 Task: Look for space in Colima, Costa Rica from 9th June, 2023 to 16th June, 2023 for 2 adults in price range Rs.8000 to Rs.16000. Place can be entire place with 2 bedrooms having 2 beds and 1 bathroom. Property type can be house, flat, guest house. Booking option can be shelf check-in. Required host language is English.
Action: Mouse moved to (448, 87)
Screenshot: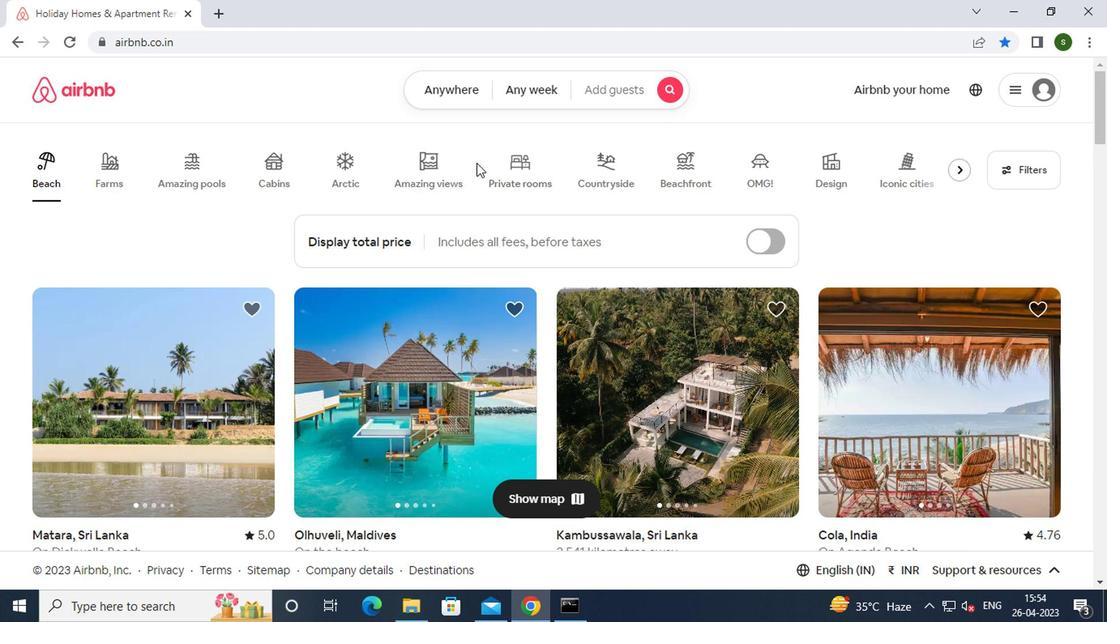 
Action: Mouse pressed left at (448, 87)
Screenshot: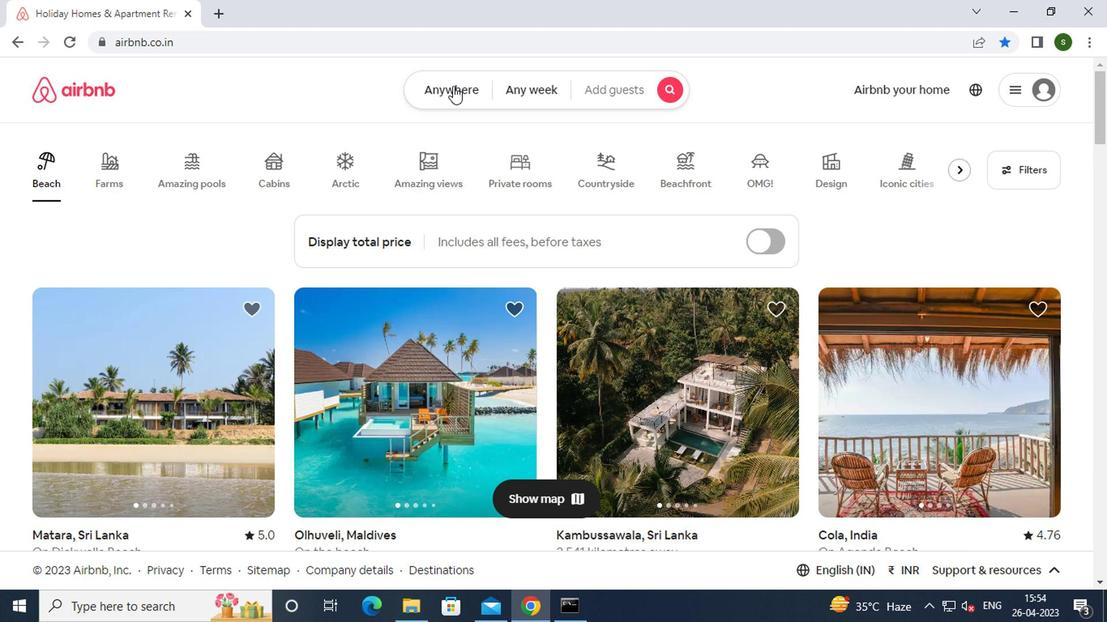 
Action: Mouse moved to (288, 154)
Screenshot: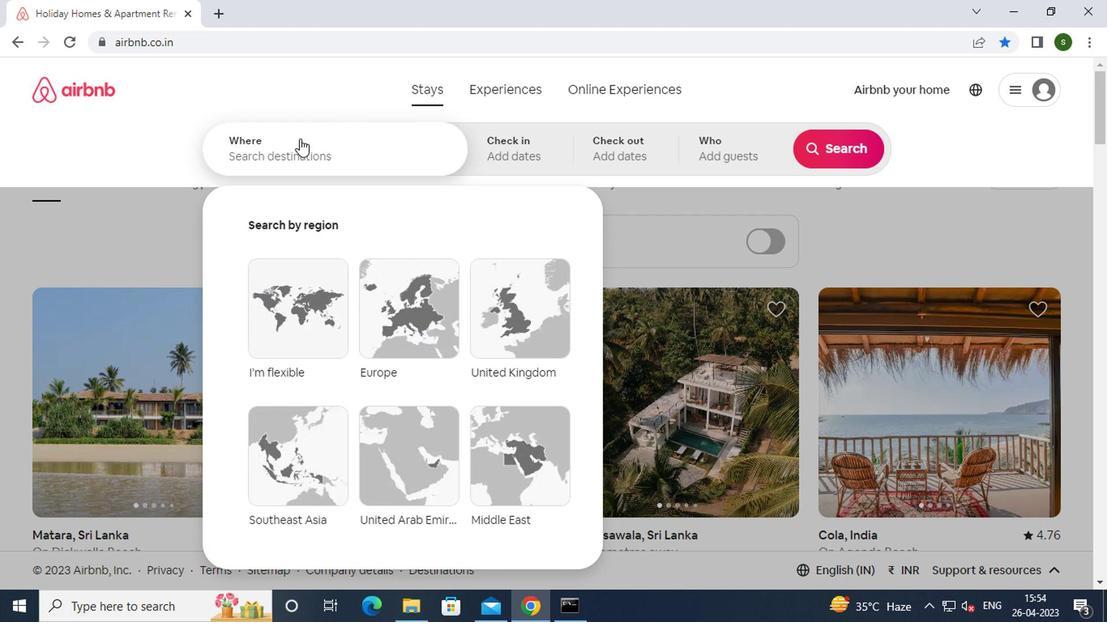 
Action: Mouse pressed left at (288, 154)
Screenshot: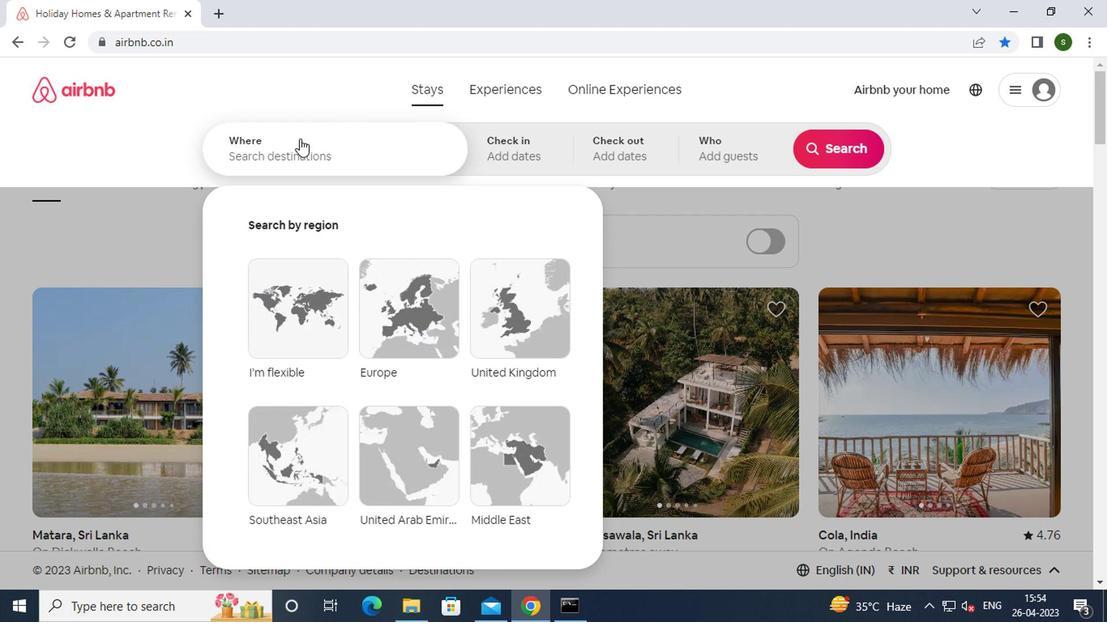 
Action: Mouse moved to (287, 154)
Screenshot: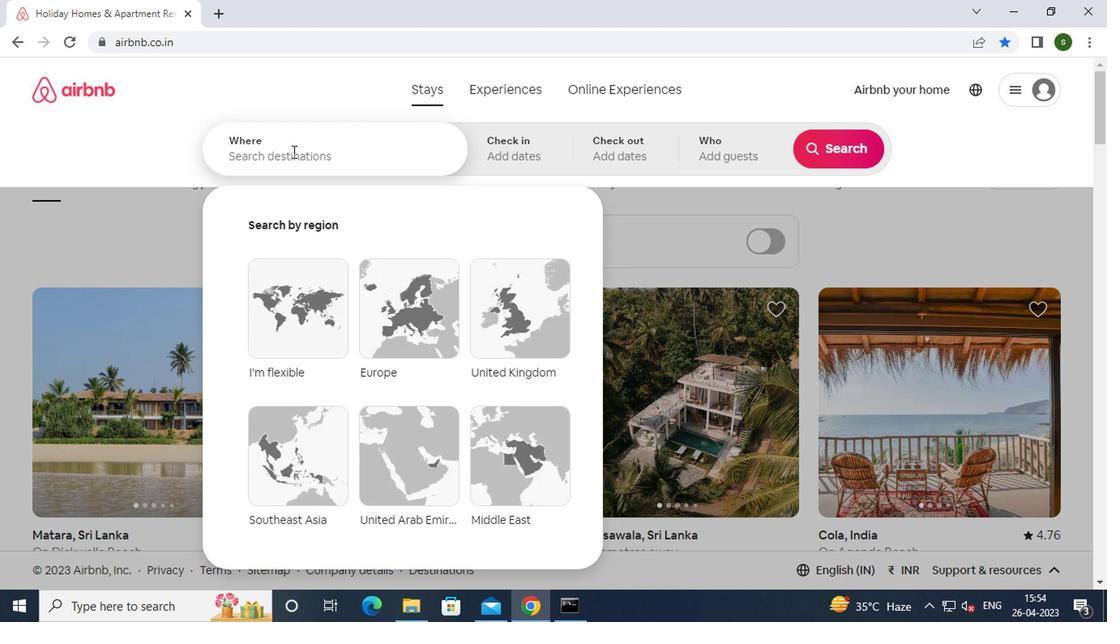 
Action: Key pressed c<Key.caps_lock>olima,<Key.space><Key.caps_lock>c<Key.caps_lock>osta<Key.space><Key.caps_lock>r<Key.caps_lock>ica<Key.enter>
Screenshot: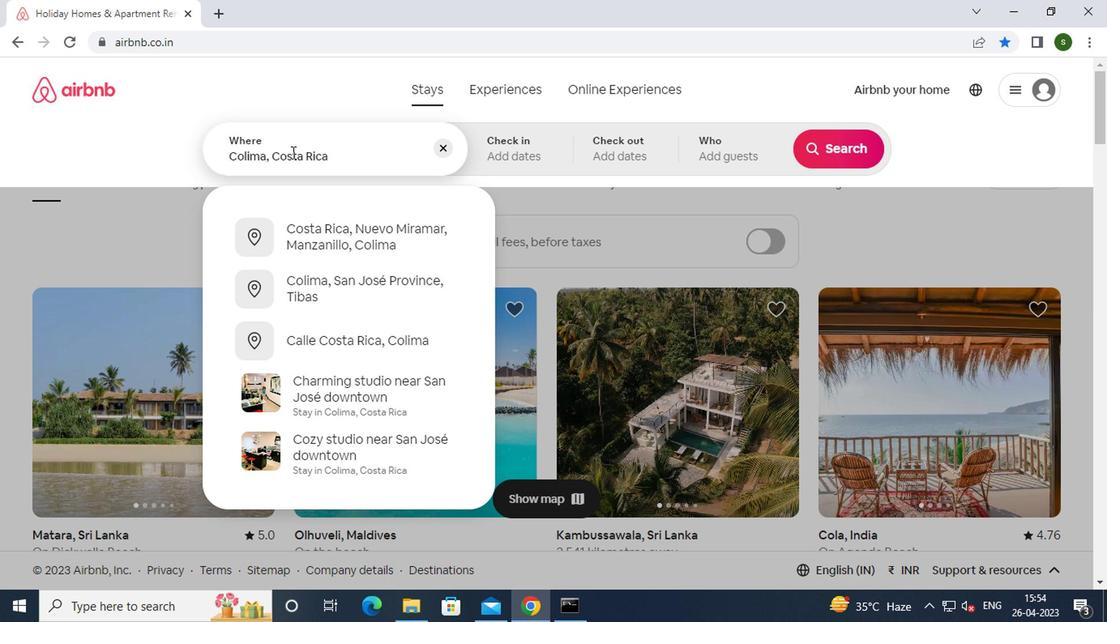 
Action: Mouse moved to (825, 288)
Screenshot: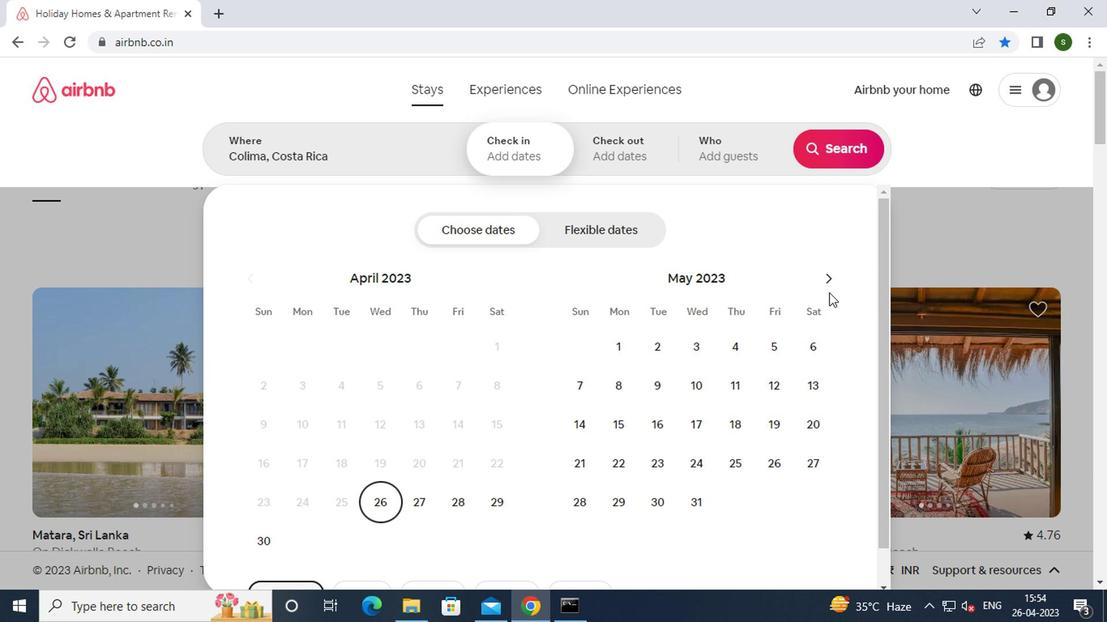 
Action: Mouse pressed left at (825, 288)
Screenshot: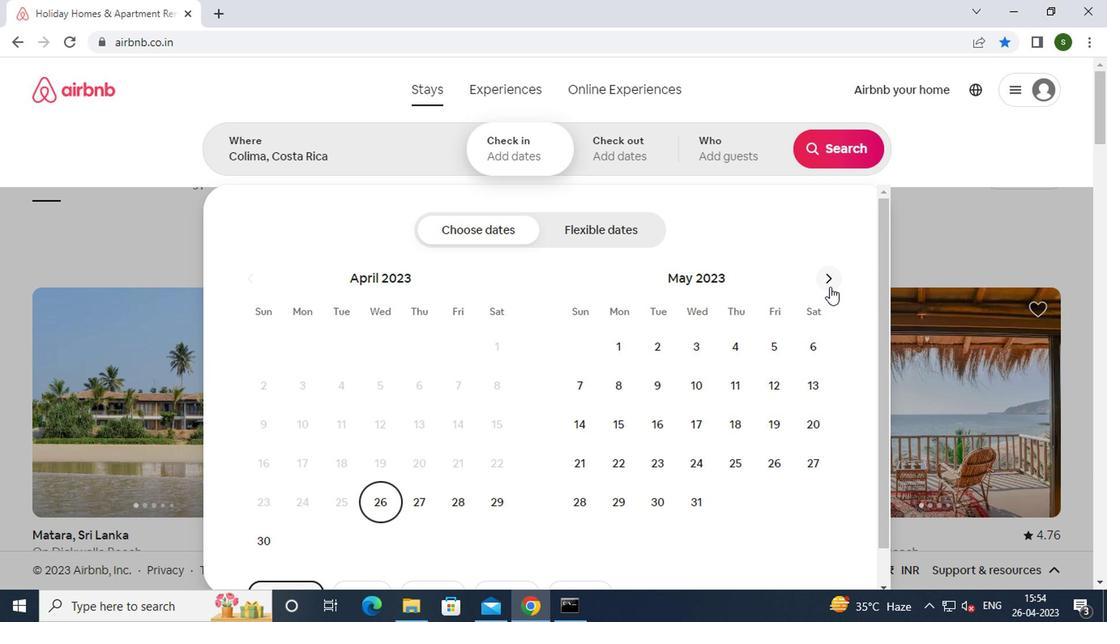 
Action: Mouse moved to (775, 384)
Screenshot: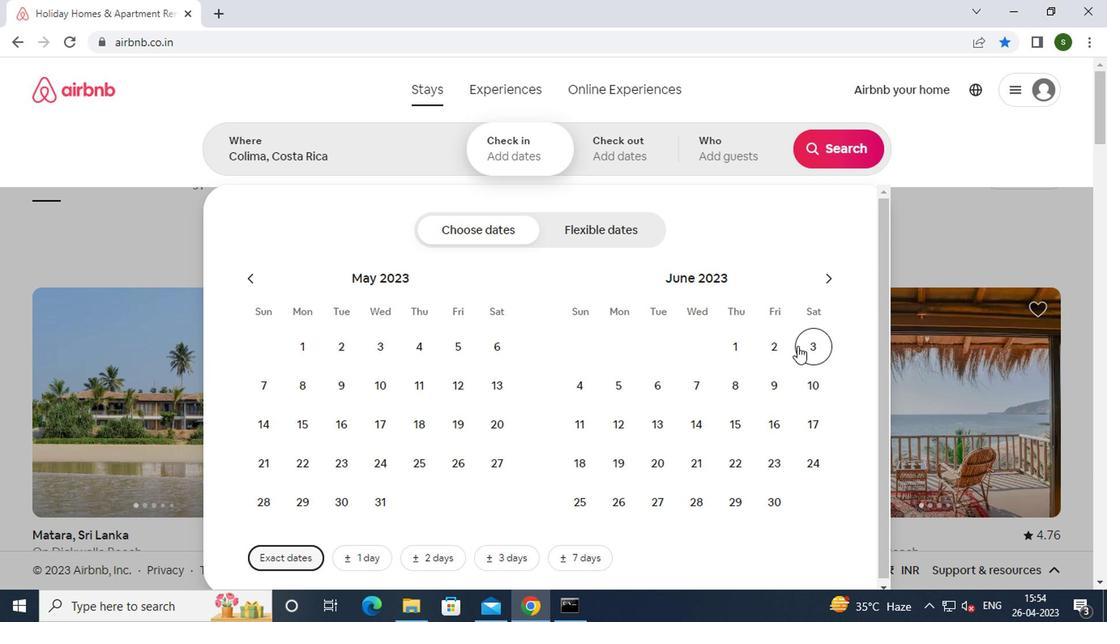 
Action: Mouse pressed left at (775, 384)
Screenshot: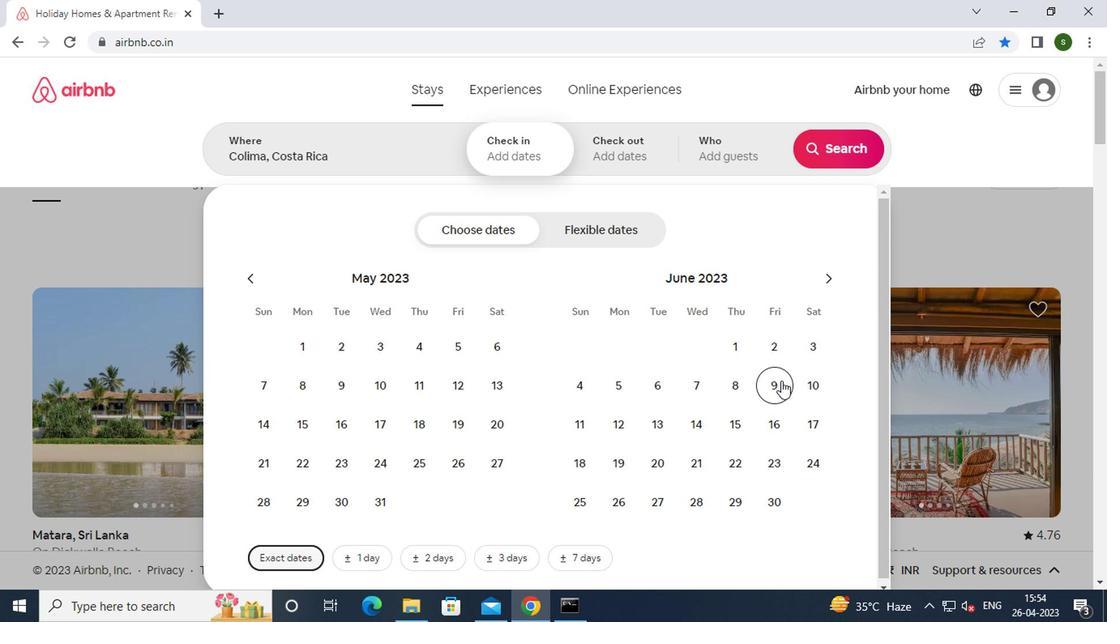 
Action: Mouse moved to (771, 422)
Screenshot: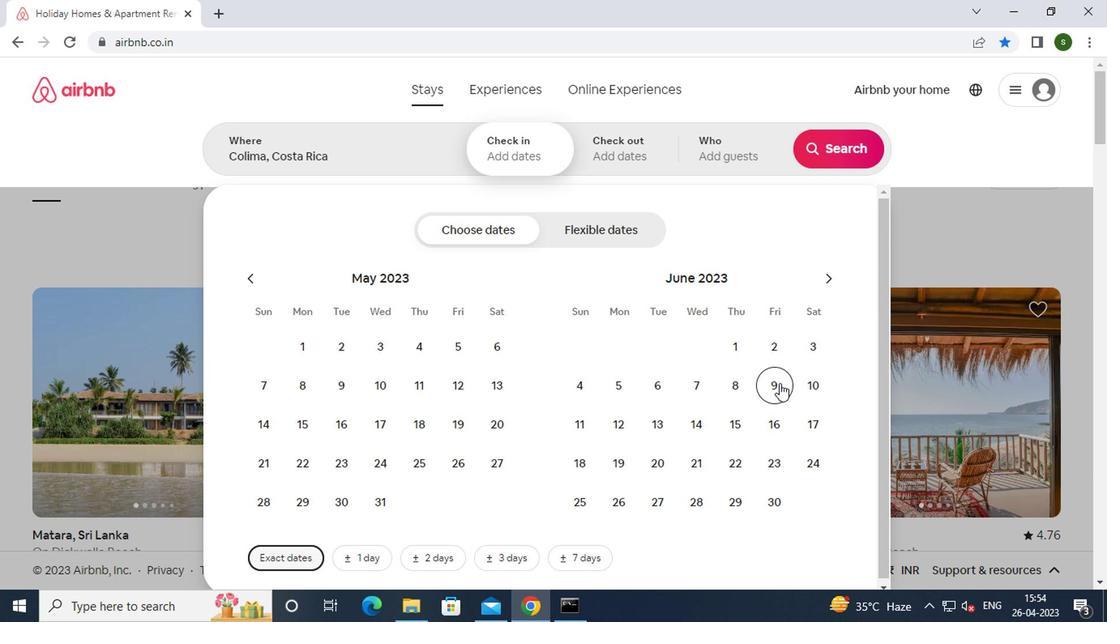 
Action: Mouse pressed left at (771, 422)
Screenshot: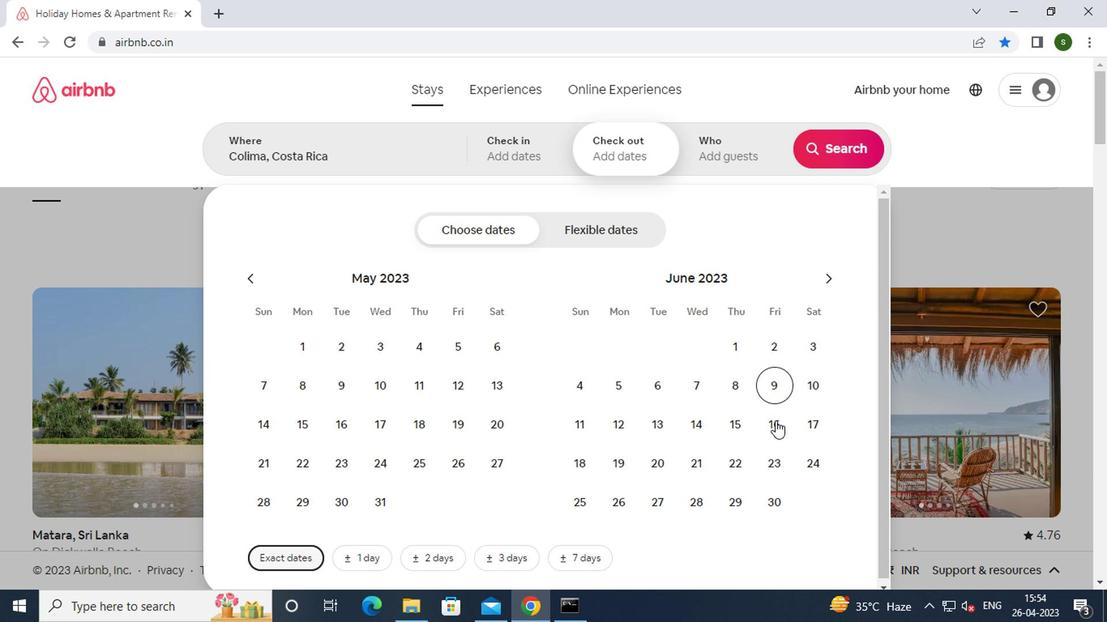 
Action: Mouse moved to (728, 162)
Screenshot: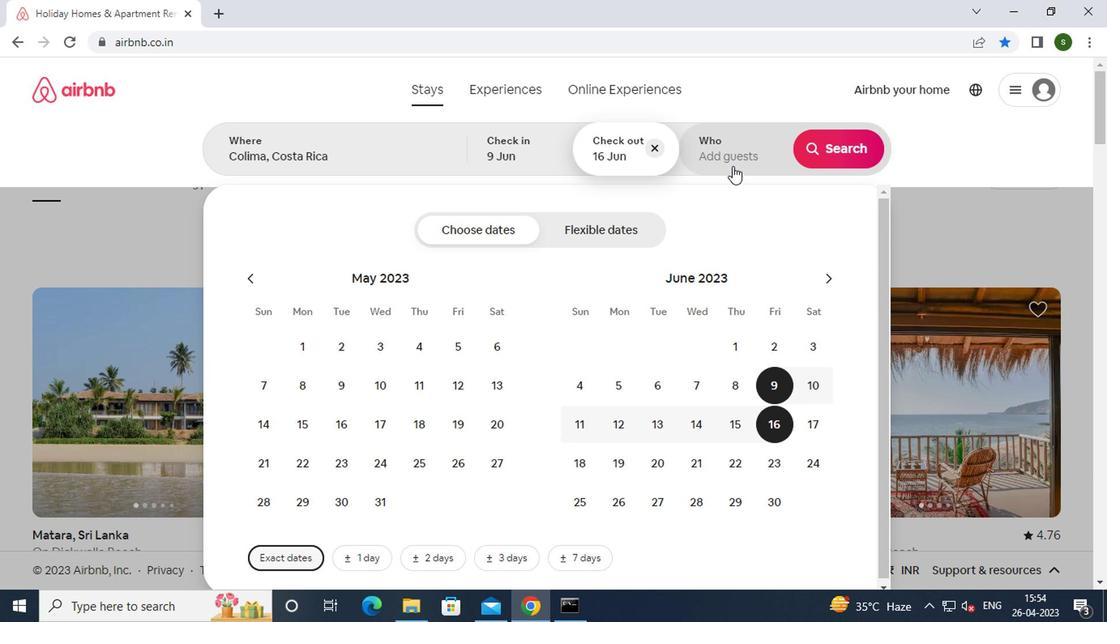 
Action: Mouse pressed left at (728, 162)
Screenshot: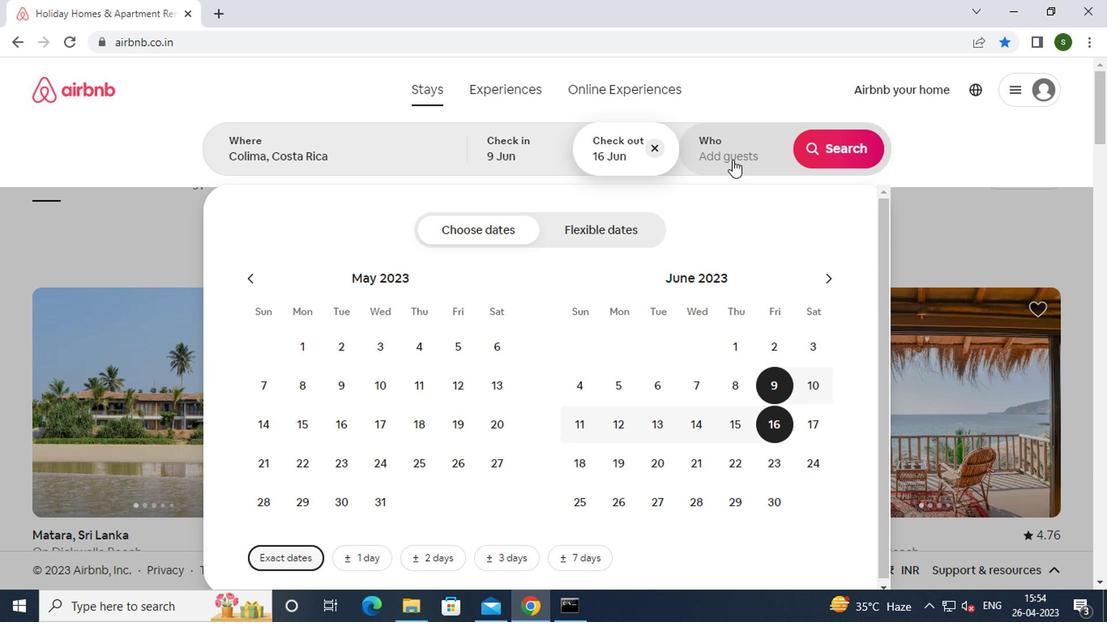 
Action: Mouse moved to (845, 235)
Screenshot: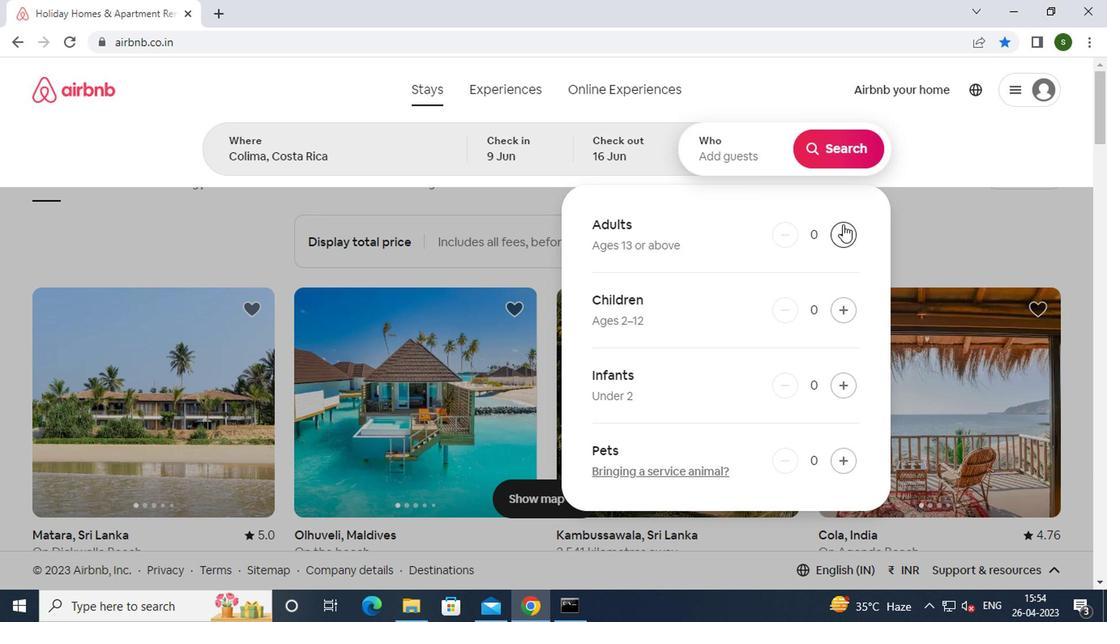 
Action: Mouse pressed left at (845, 235)
Screenshot: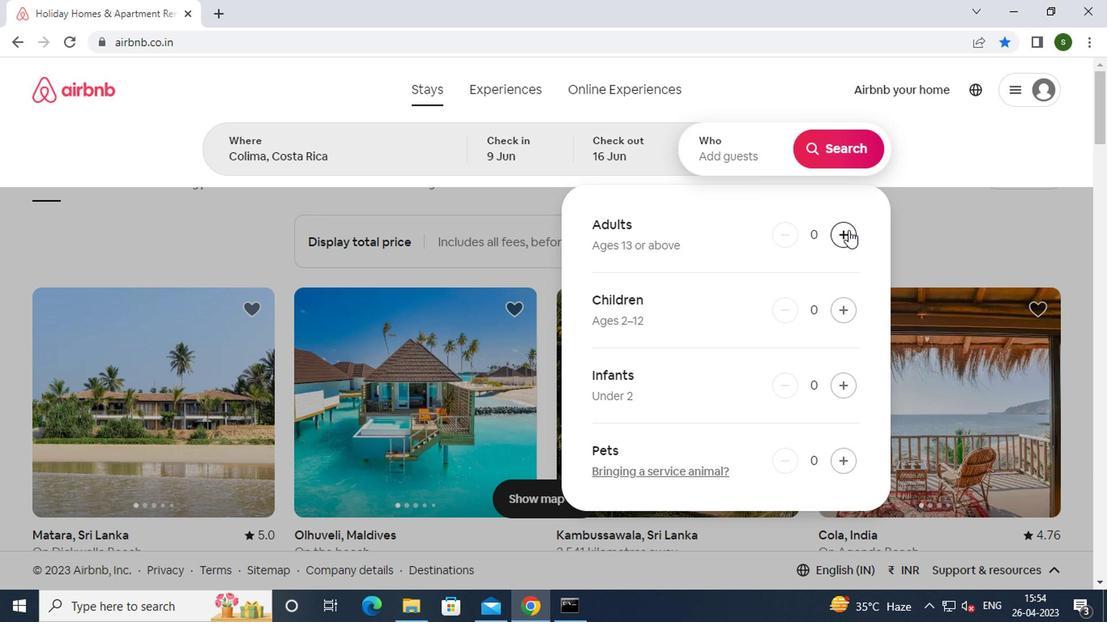 
Action: Mouse pressed left at (845, 235)
Screenshot: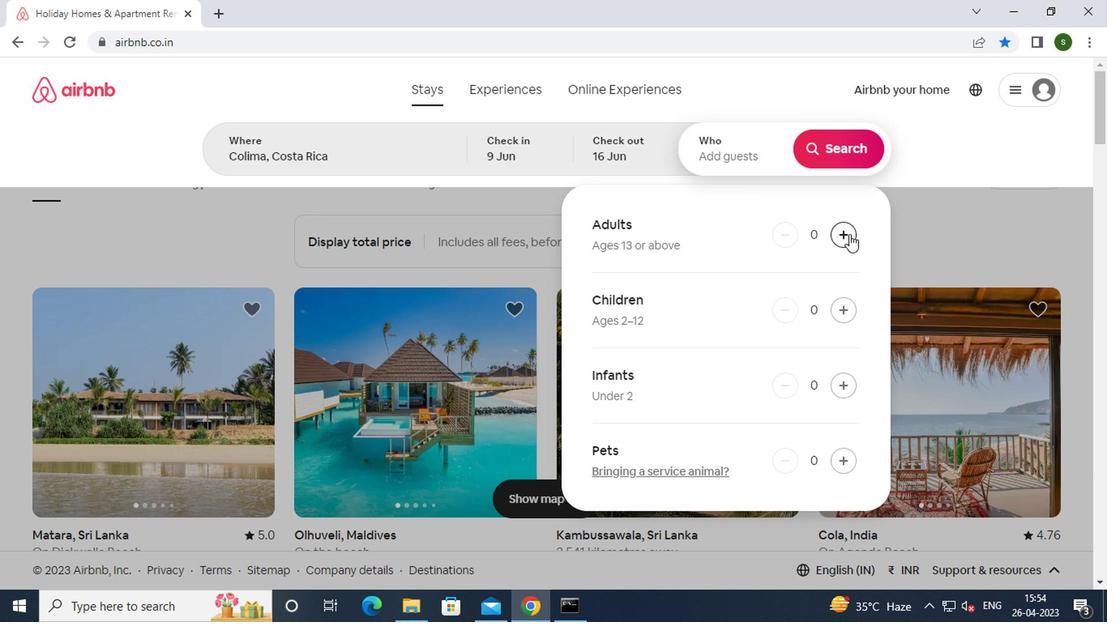 
Action: Mouse moved to (828, 143)
Screenshot: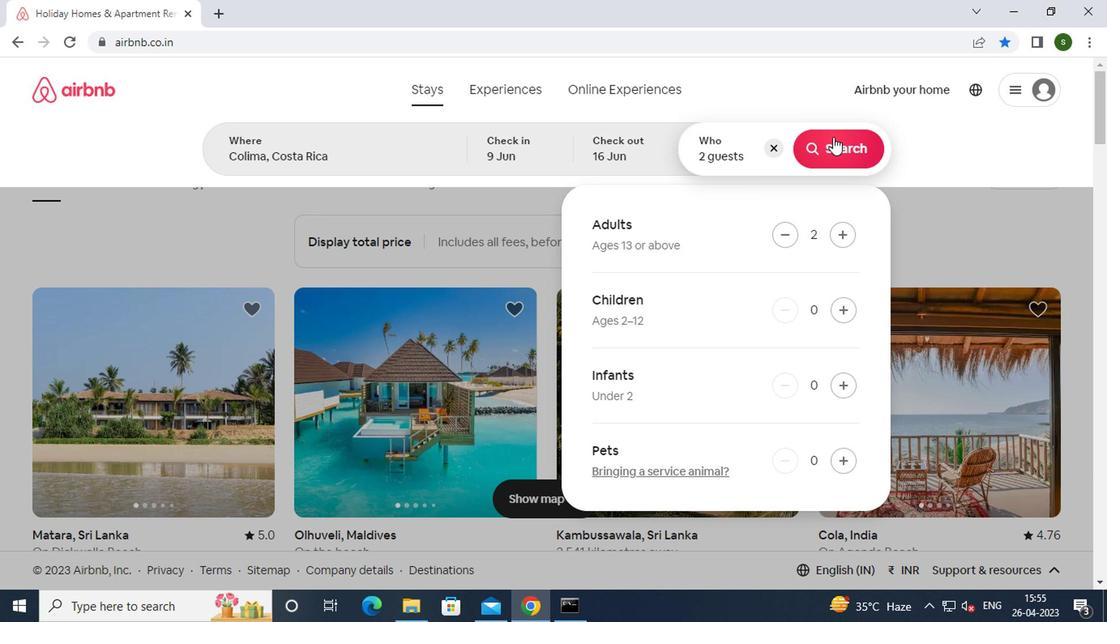 
Action: Mouse pressed left at (828, 143)
Screenshot: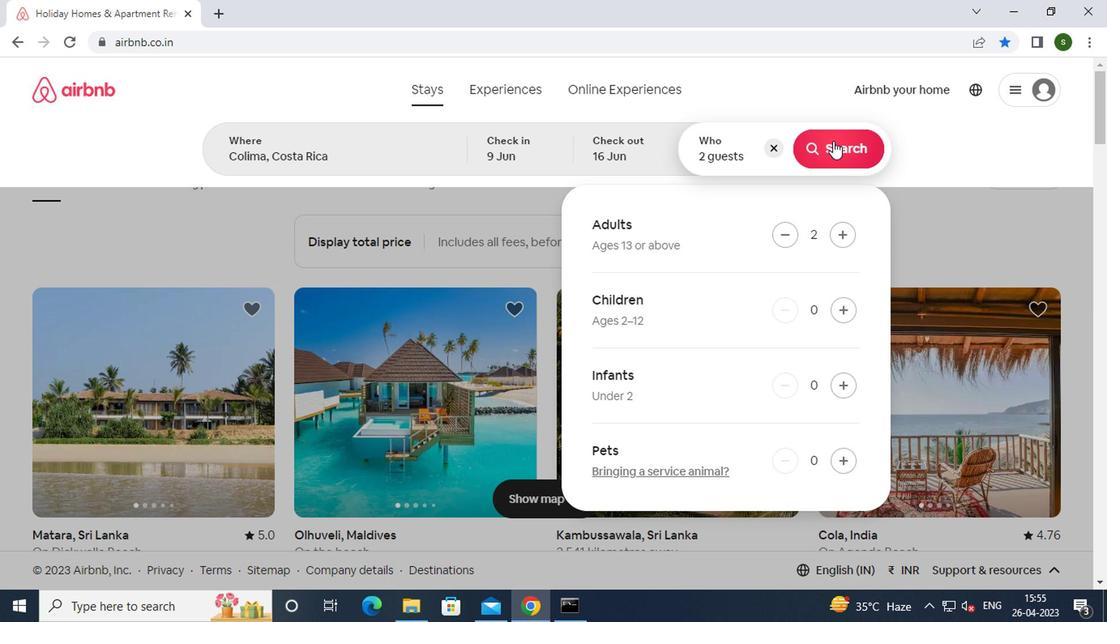
Action: Mouse moved to (1018, 149)
Screenshot: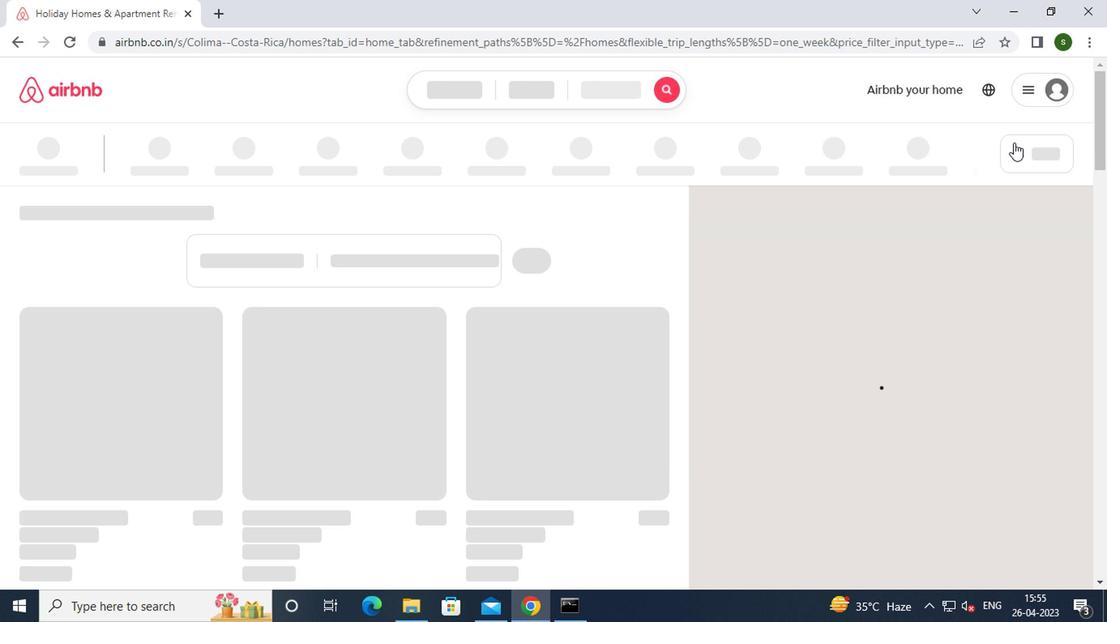
Action: Mouse pressed left at (1018, 149)
Screenshot: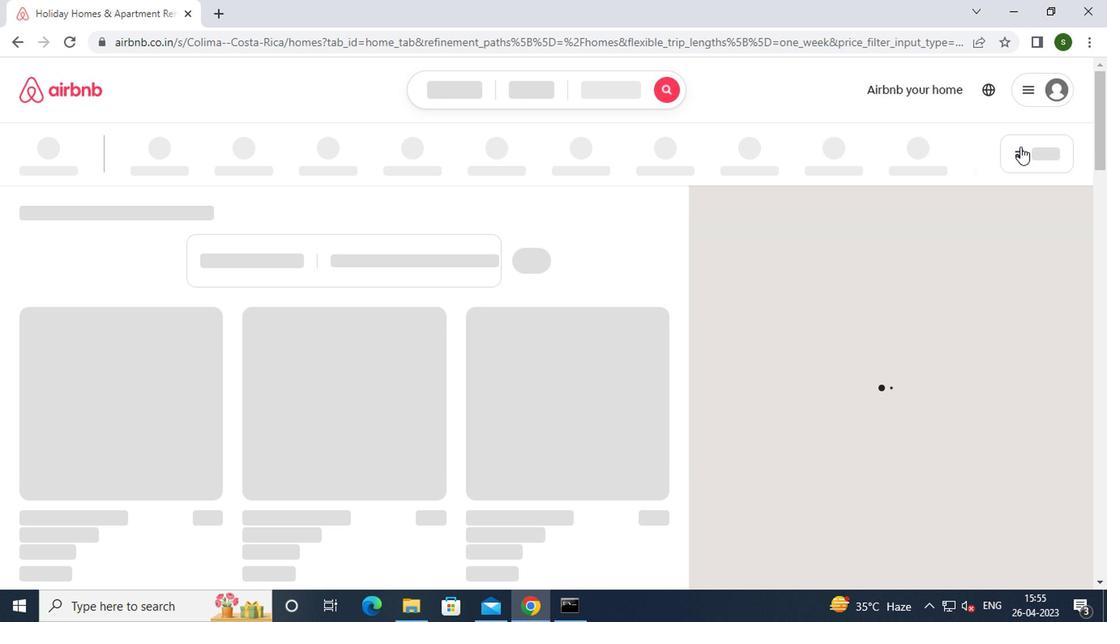 
Action: Mouse moved to (437, 361)
Screenshot: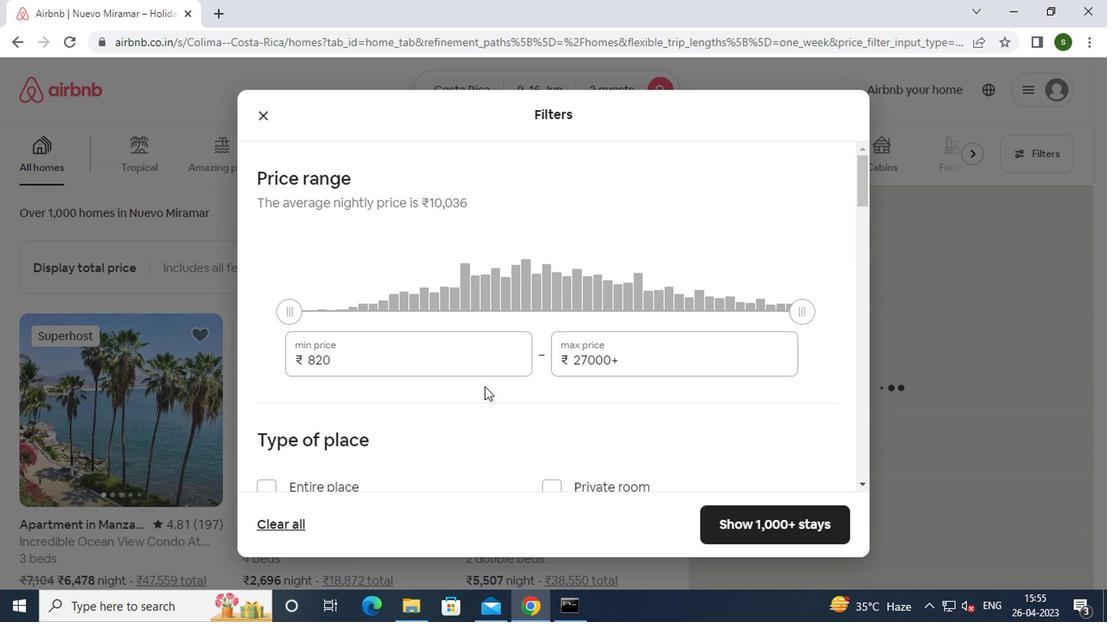 
Action: Mouse pressed left at (437, 361)
Screenshot: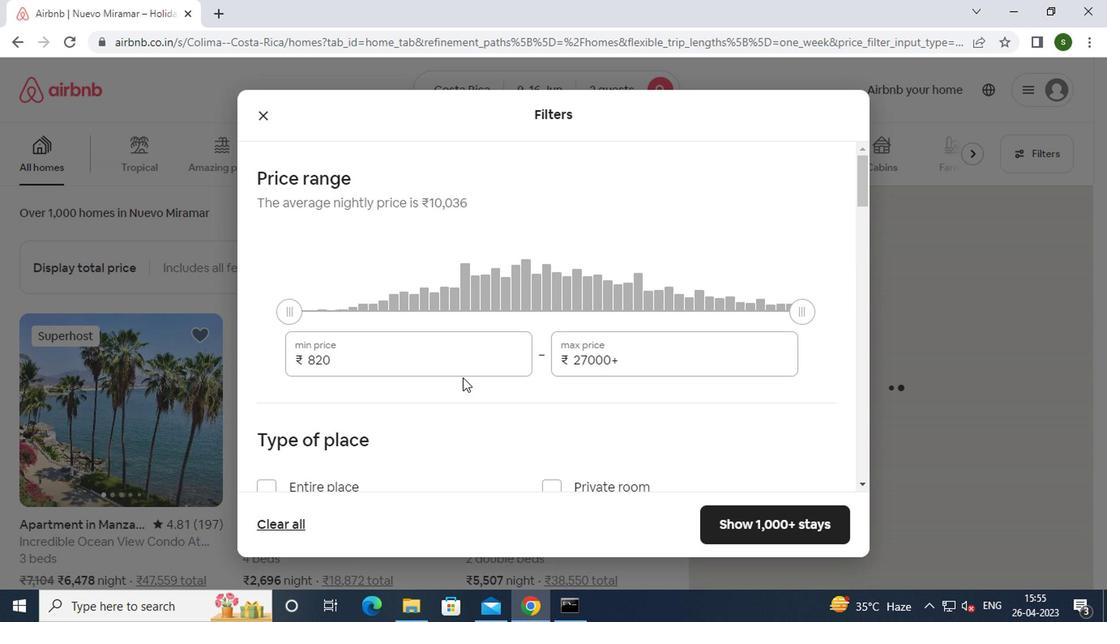 
Action: Mouse moved to (437, 357)
Screenshot: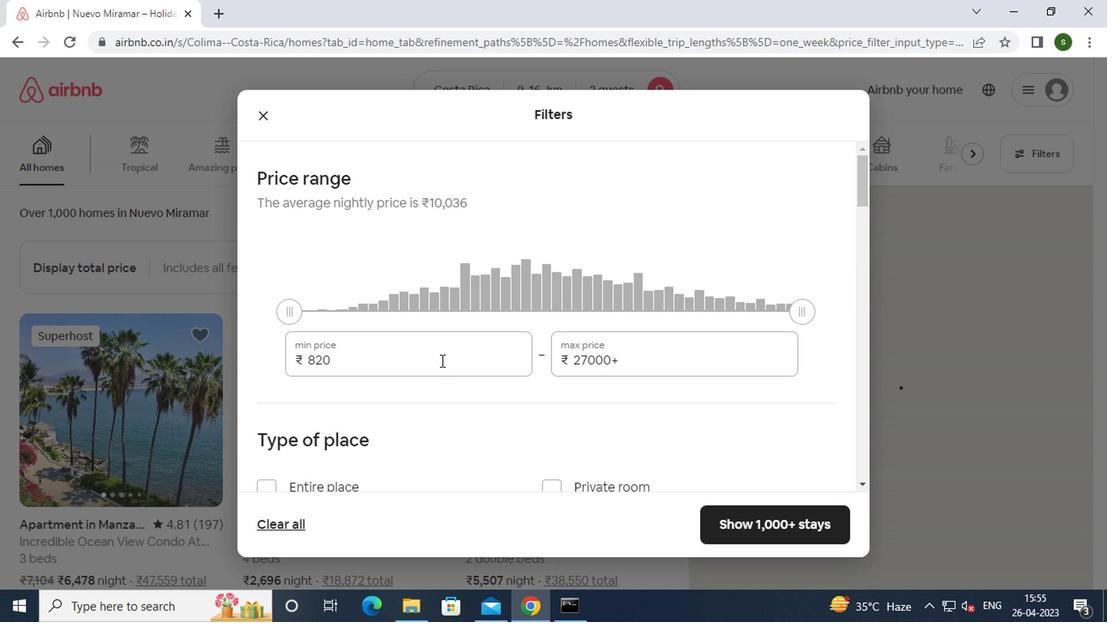 
Action: Key pressed <Key.backspace><Key.backspace><Key.backspace>8000
Screenshot: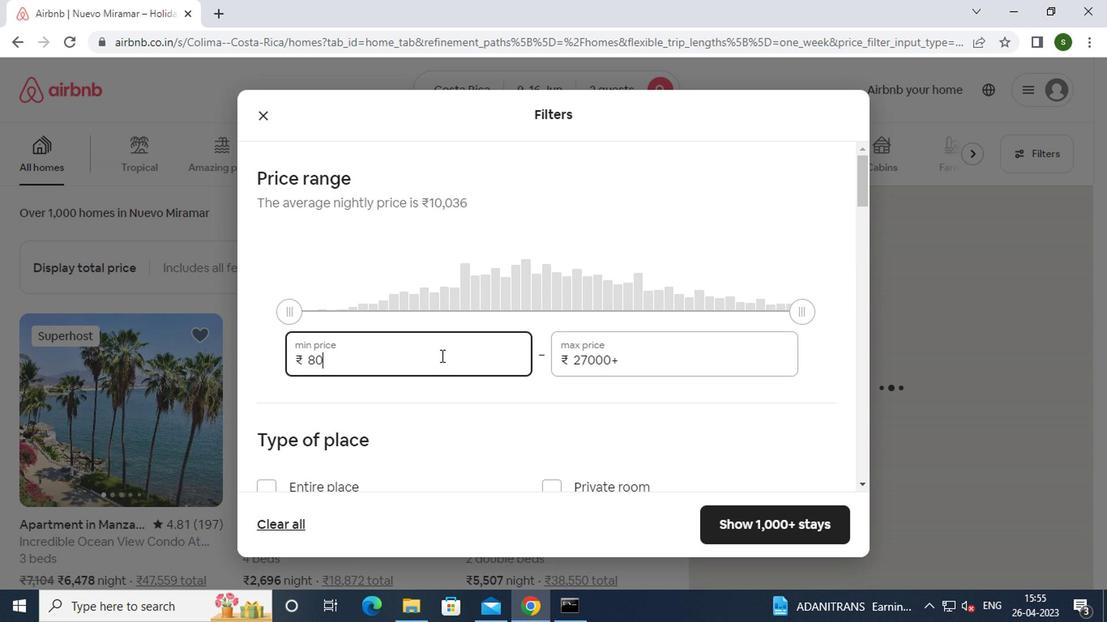 
Action: Mouse moved to (628, 359)
Screenshot: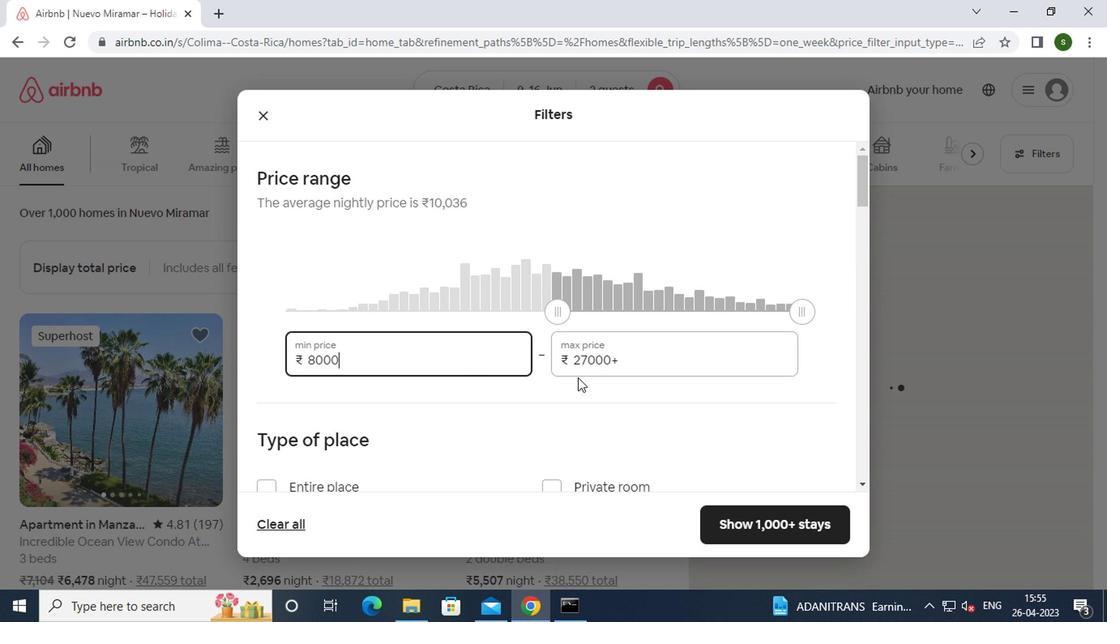 
Action: Mouse pressed left at (628, 359)
Screenshot: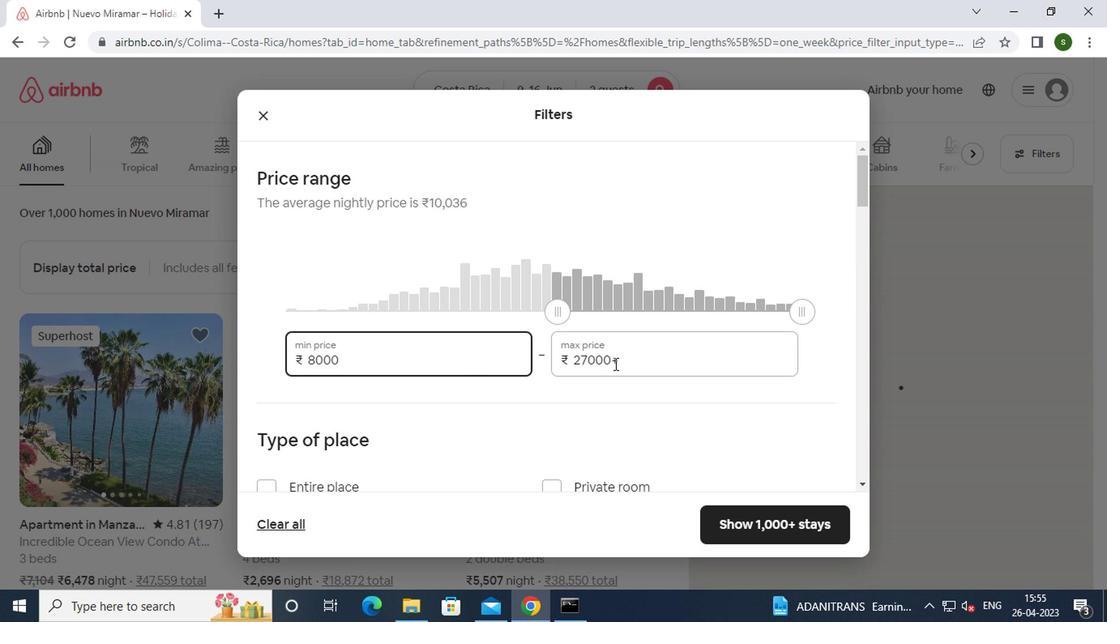 
Action: Key pressed <Key.backspace><Key.backspace><Key.backspace><Key.backspace><Key.backspace><Key.backspace><Key.backspace><Key.backspace><Key.backspace><Key.backspace><Key.backspace>16000
Screenshot: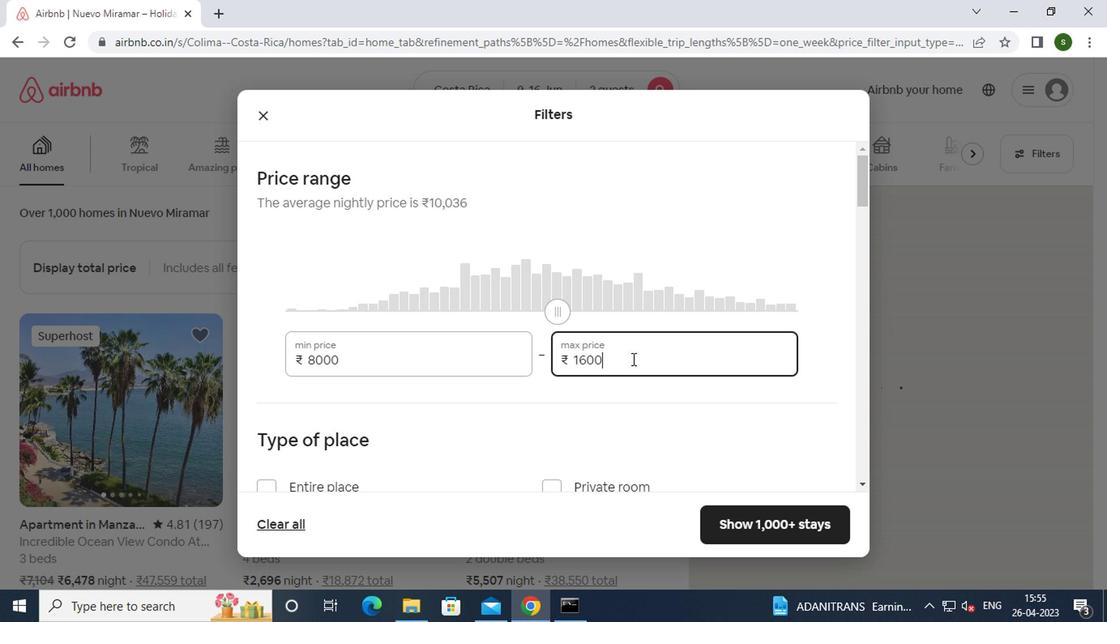 
Action: Mouse moved to (513, 347)
Screenshot: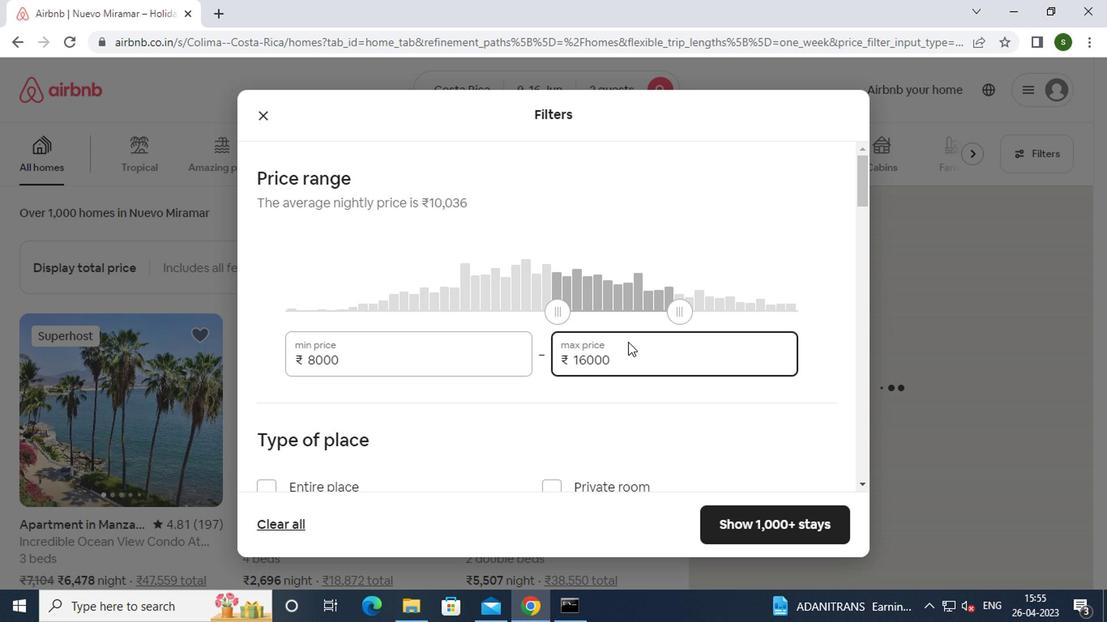 
Action: Mouse scrolled (513, 347) with delta (0, 0)
Screenshot: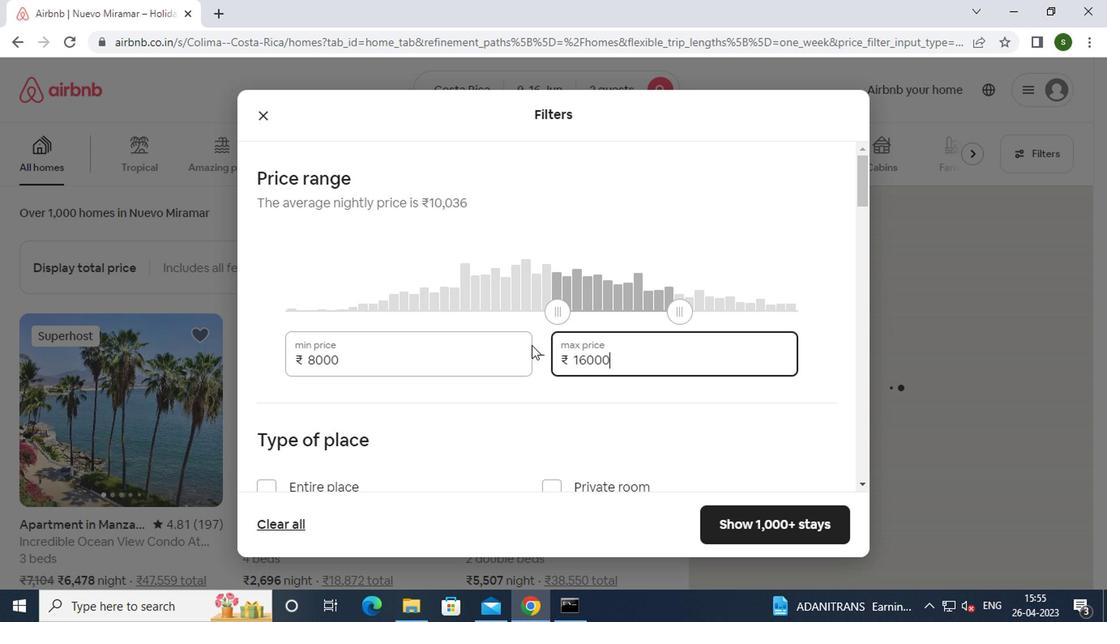 
Action: Mouse scrolled (513, 347) with delta (0, 0)
Screenshot: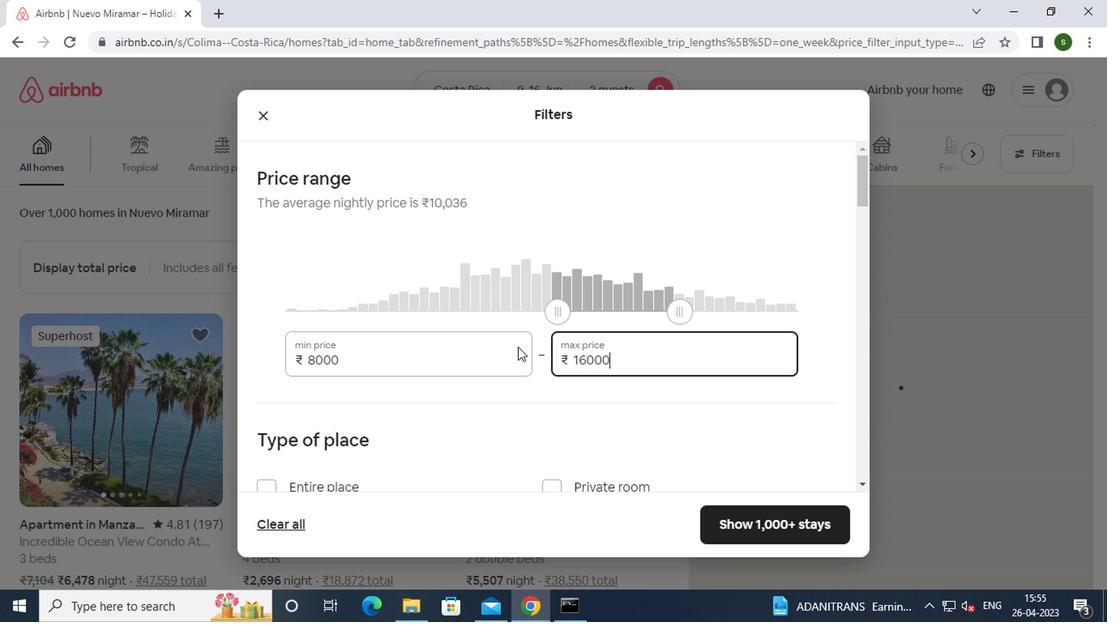 
Action: Mouse moved to (315, 330)
Screenshot: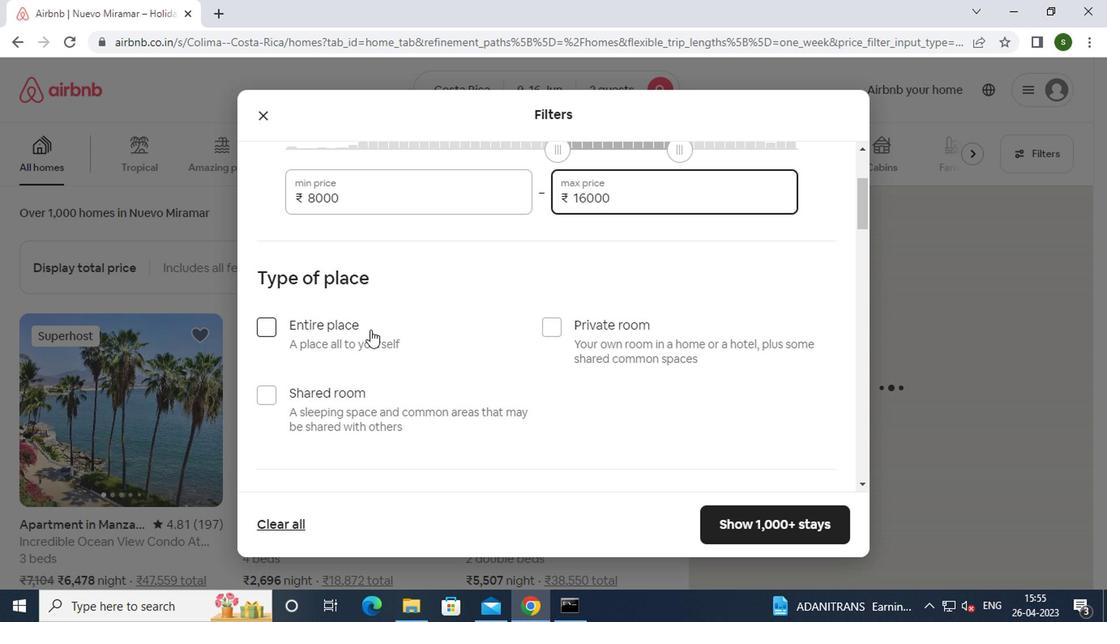
Action: Mouse pressed left at (315, 330)
Screenshot: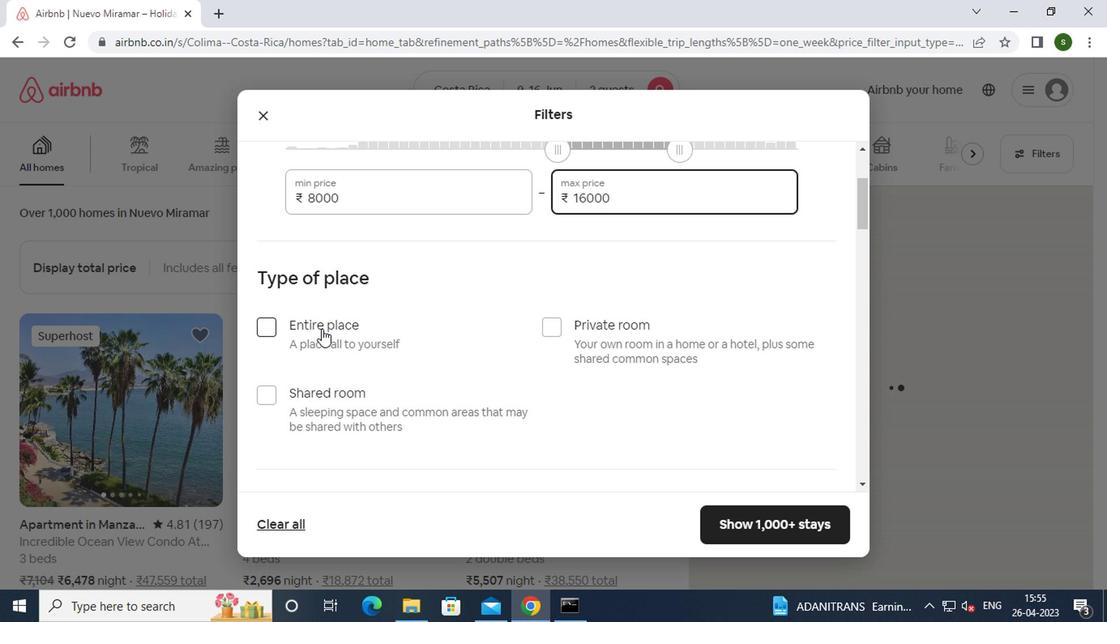 
Action: Mouse moved to (499, 345)
Screenshot: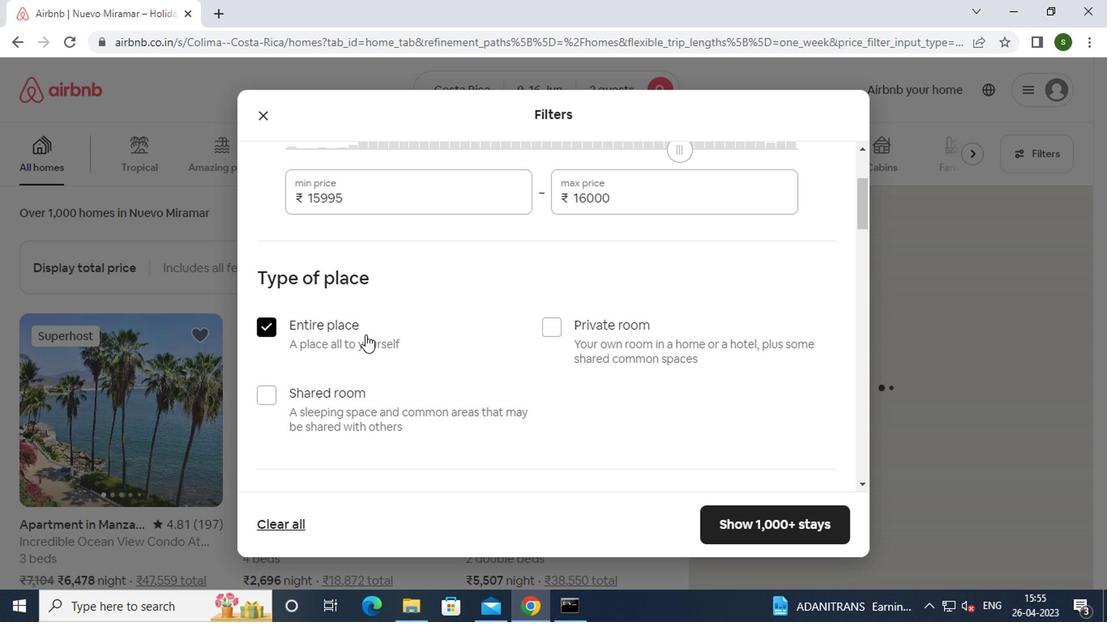 
Action: Mouse scrolled (499, 344) with delta (0, 0)
Screenshot: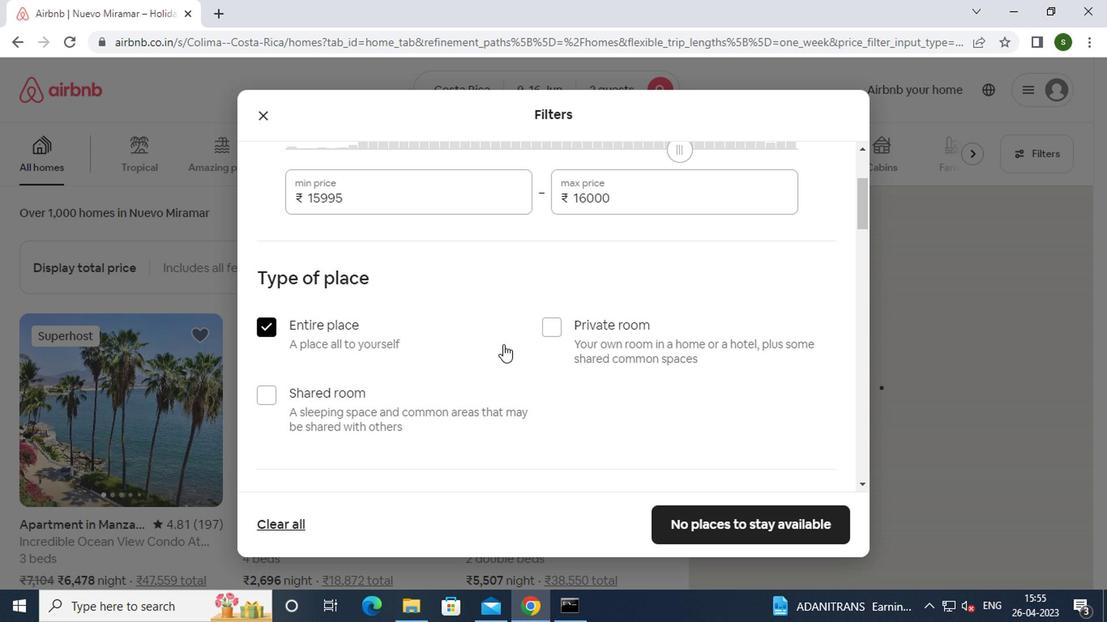 
Action: Mouse scrolled (499, 344) with delta (0, 0)
Screenshot: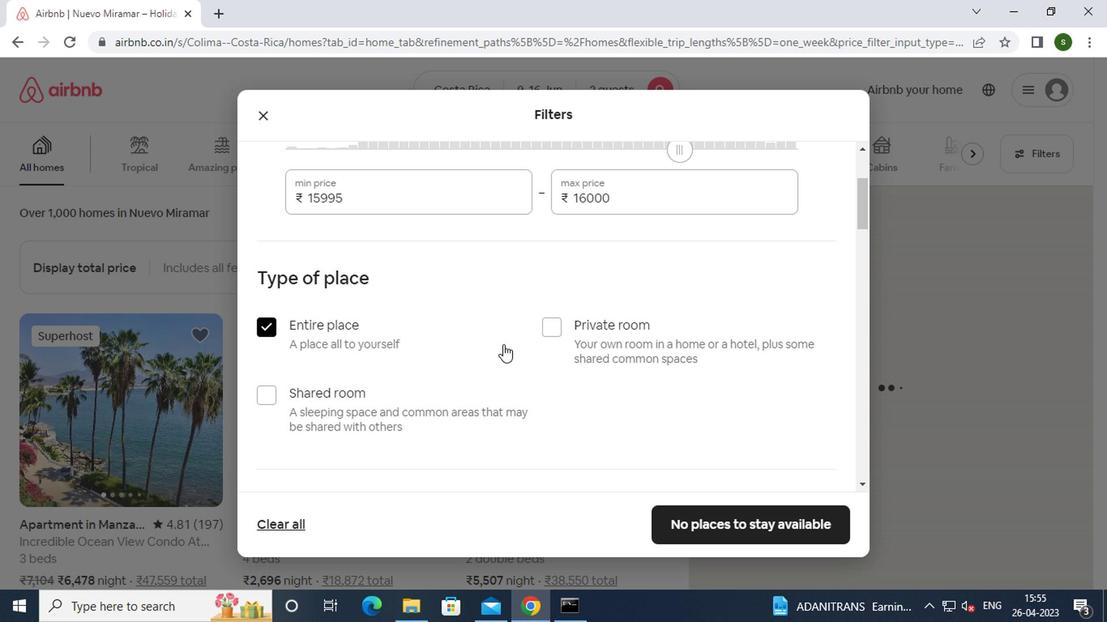 
Action: Mouse scrolled (499, 344) with delta (0, 0)
Screenshot: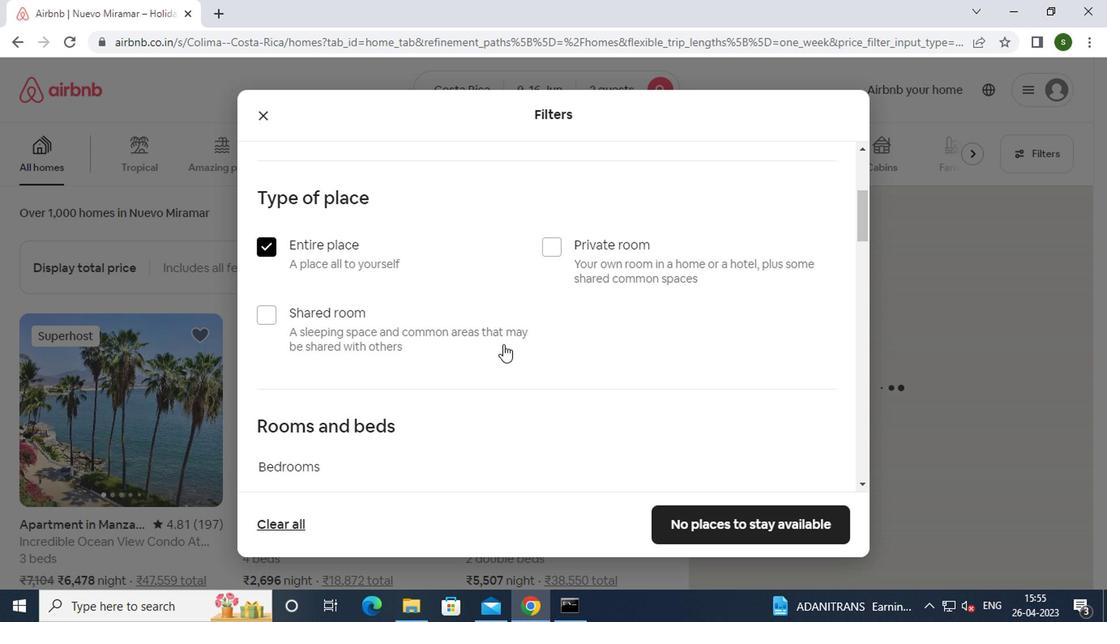
Action: Mouse moved to (500, 345)
Screenshot: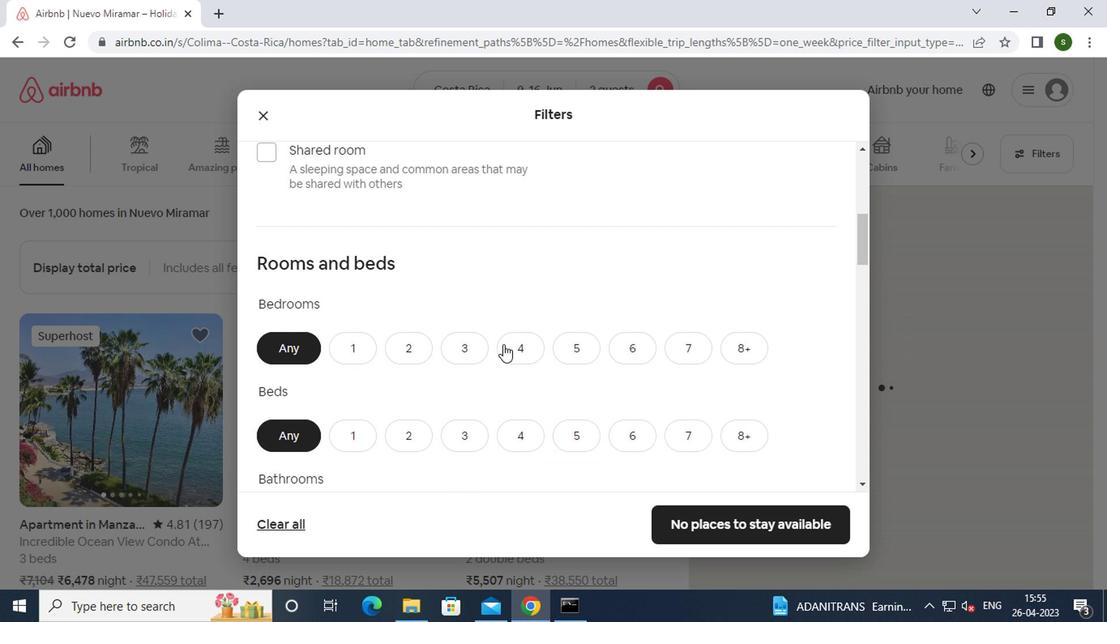 
Action: Mouse scrolled (500, 344) with delta (0, 0)
Screenshot: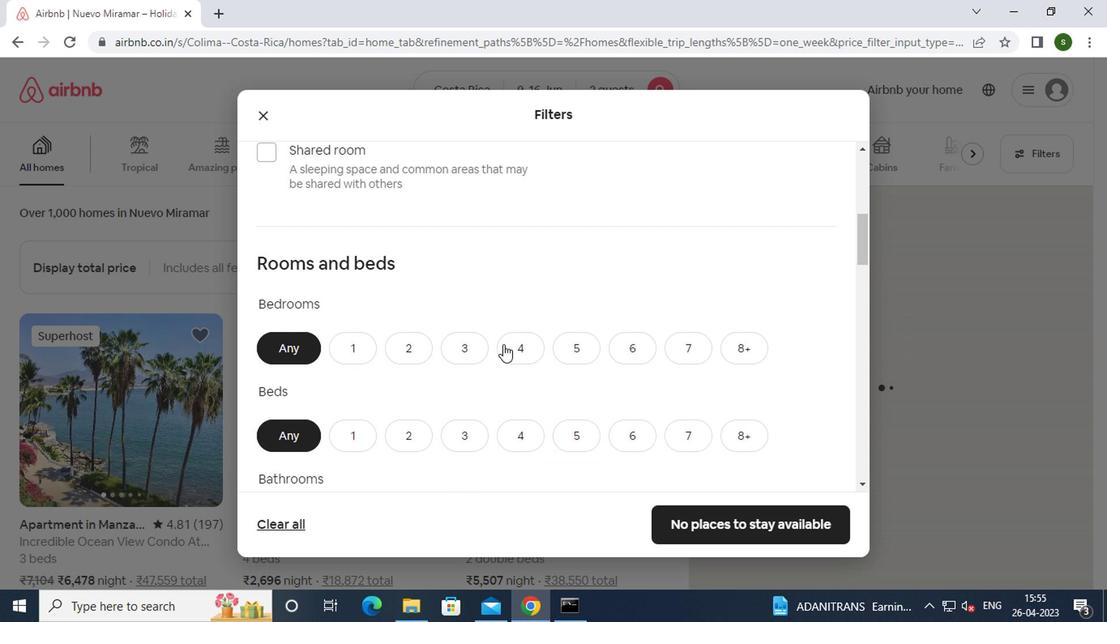 
Action: Mouse moved to (411, 265)
Screenshot: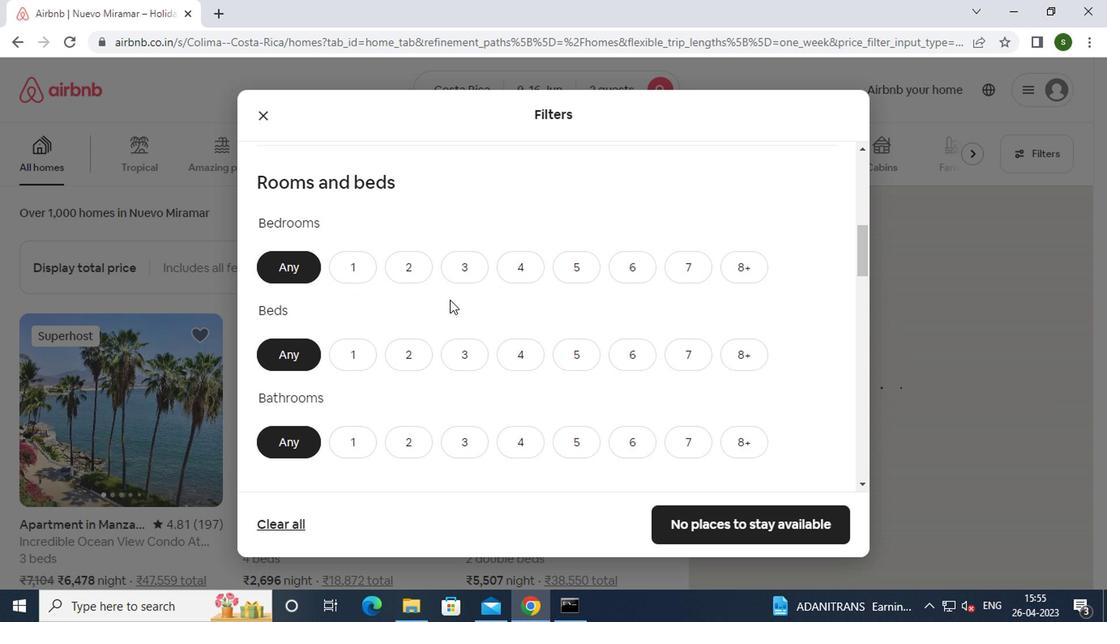 
Action: Mouse pressed left at (411, 265)
Screenshot: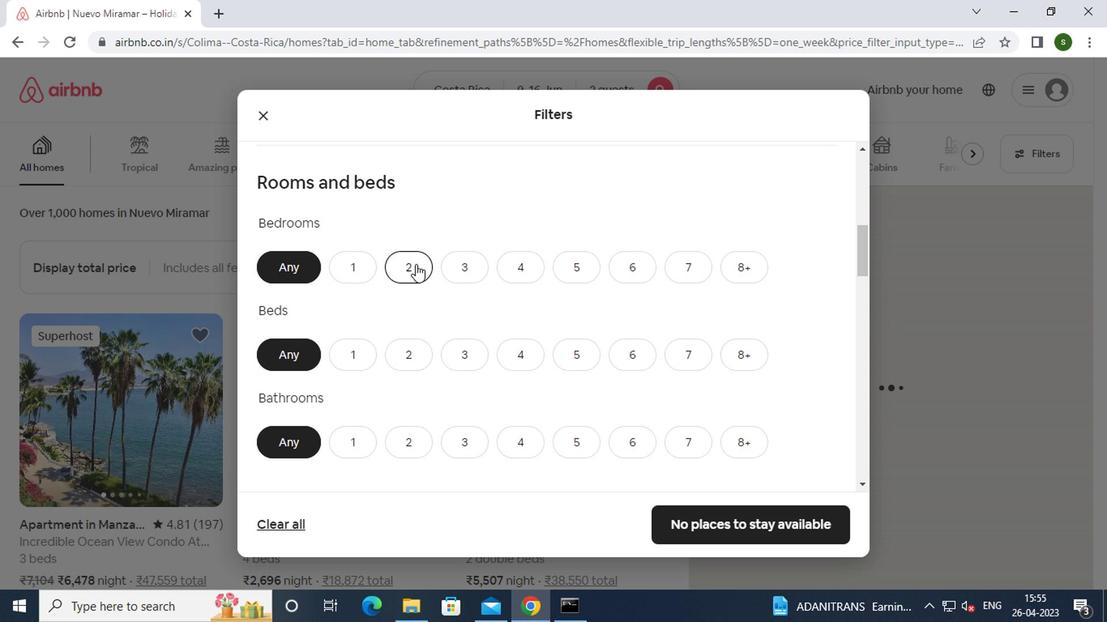 
Action: Mouse moved to (409, 354)
Screenshot: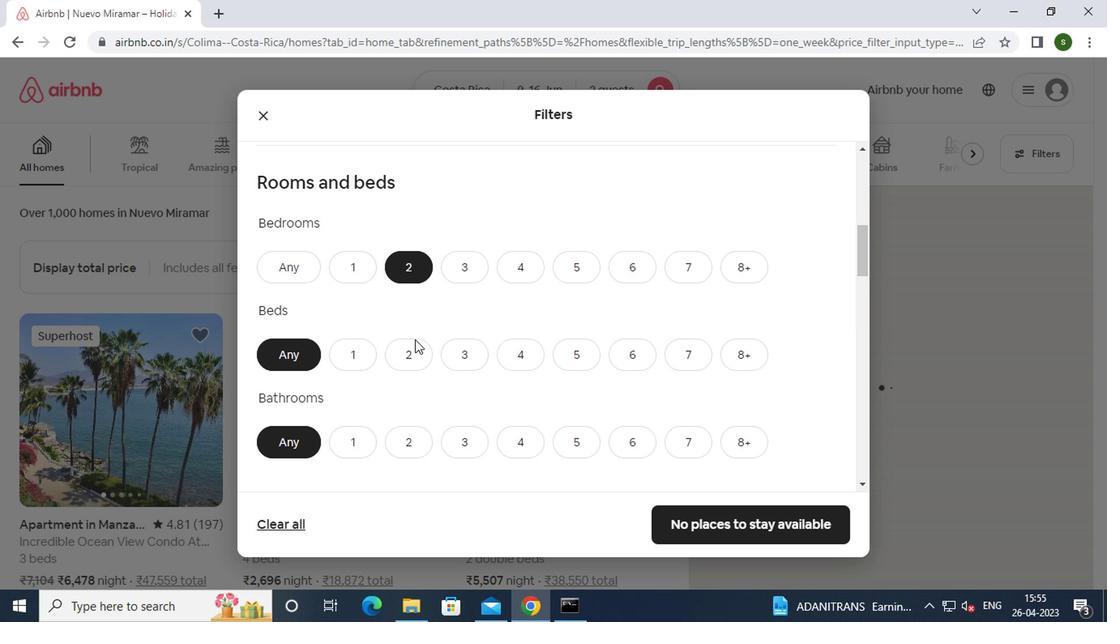 
Action: Mouse pressed left at (409, 354)
Screenshot: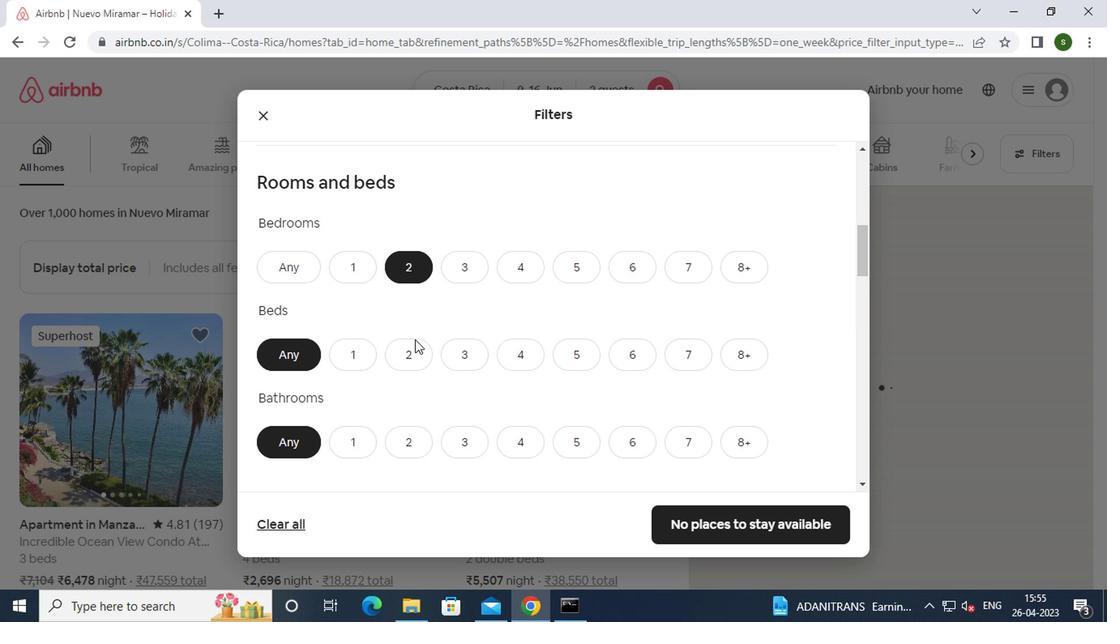 
Action: Mouse moved to (352, 437)
Screenshot: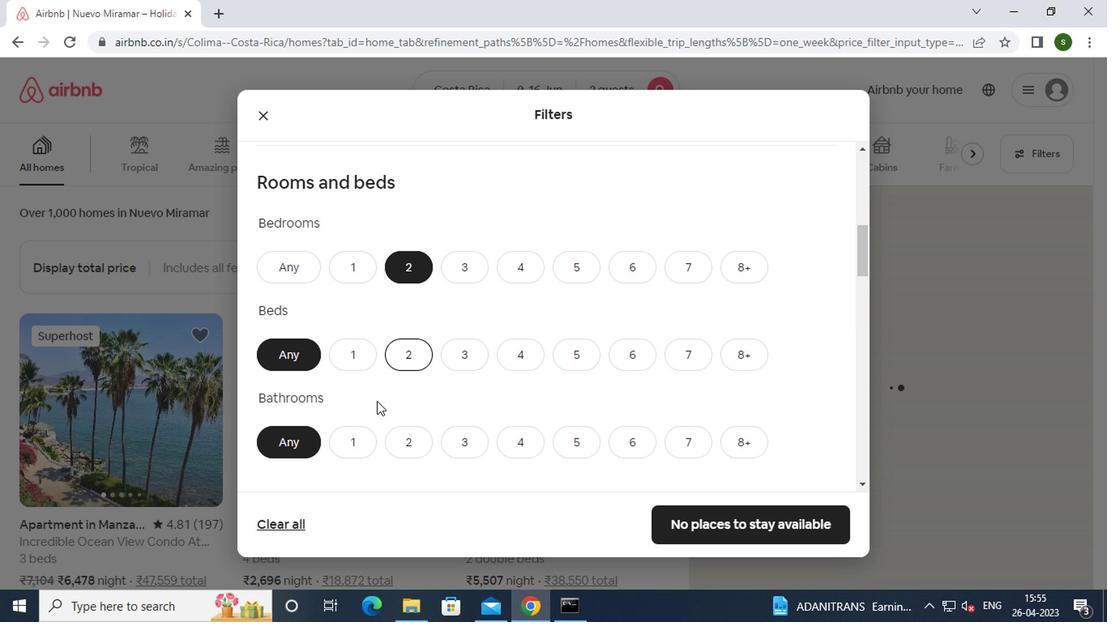 
Action: Mouse pressed left at (352, 437)
Screenshot: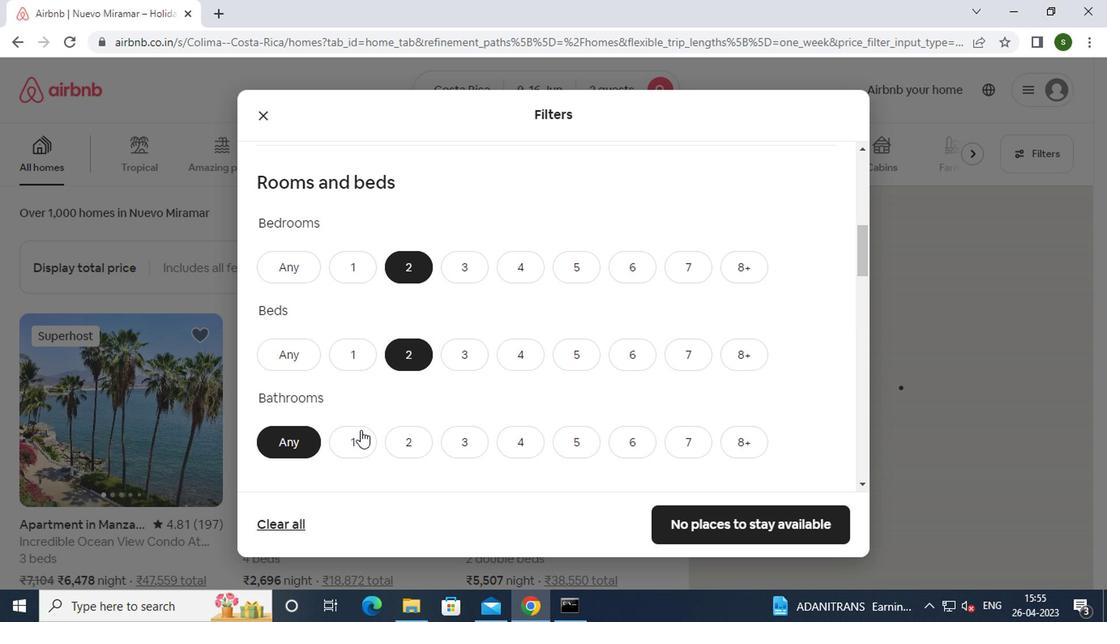 
Action: Mouse moved to (497, 379)
Screenshot: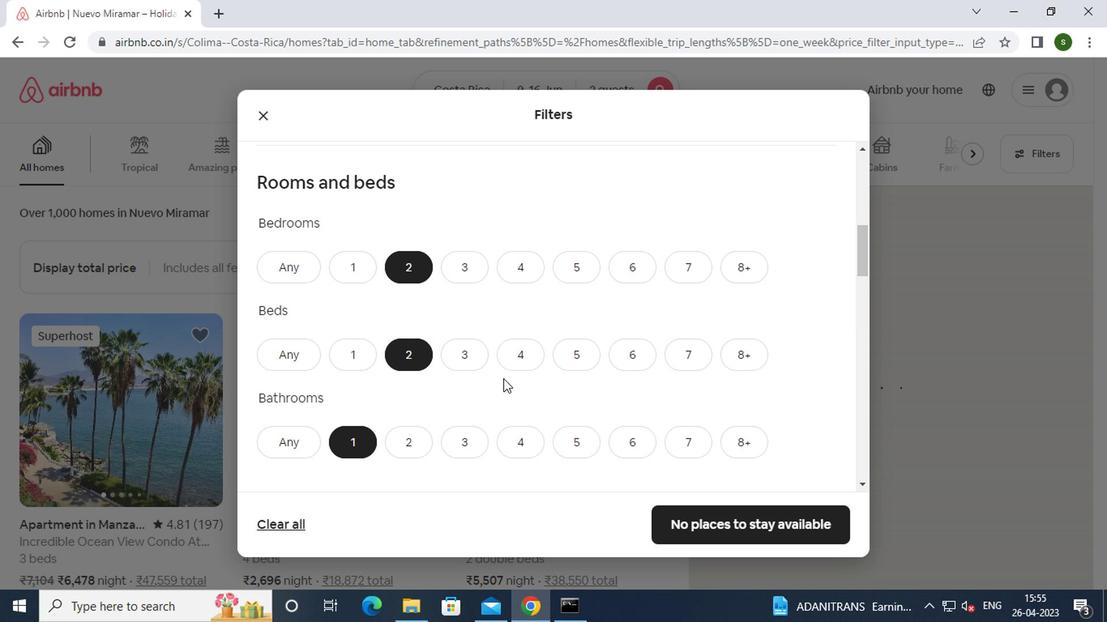 
Action: Mouse scrolled (497, 378) with delta (0, 0)
Screenshot: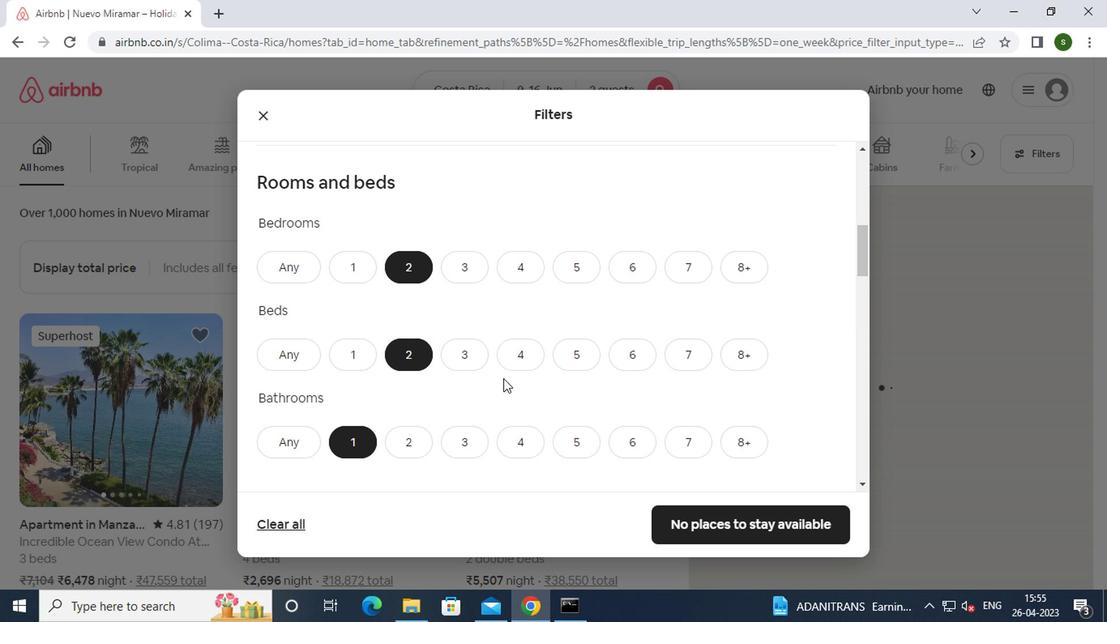 
Action: Mouse scrolled (497, 378) with delta (0, 0)
Screenshot: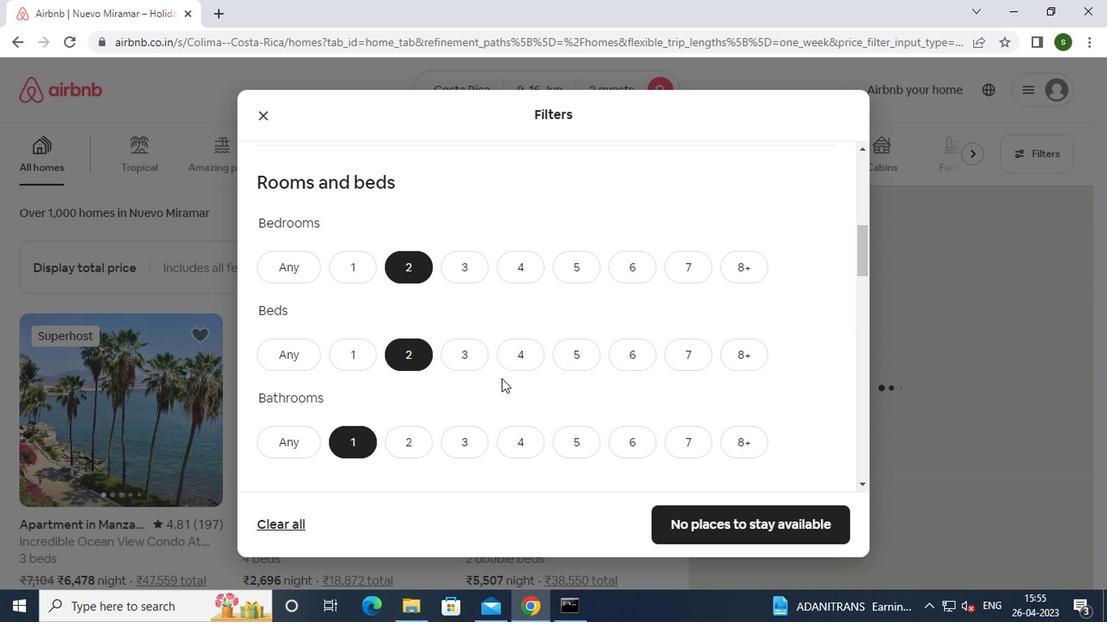 
Action: Mouse scrolled (497, 378) with delta (0, 0)
Screenshot: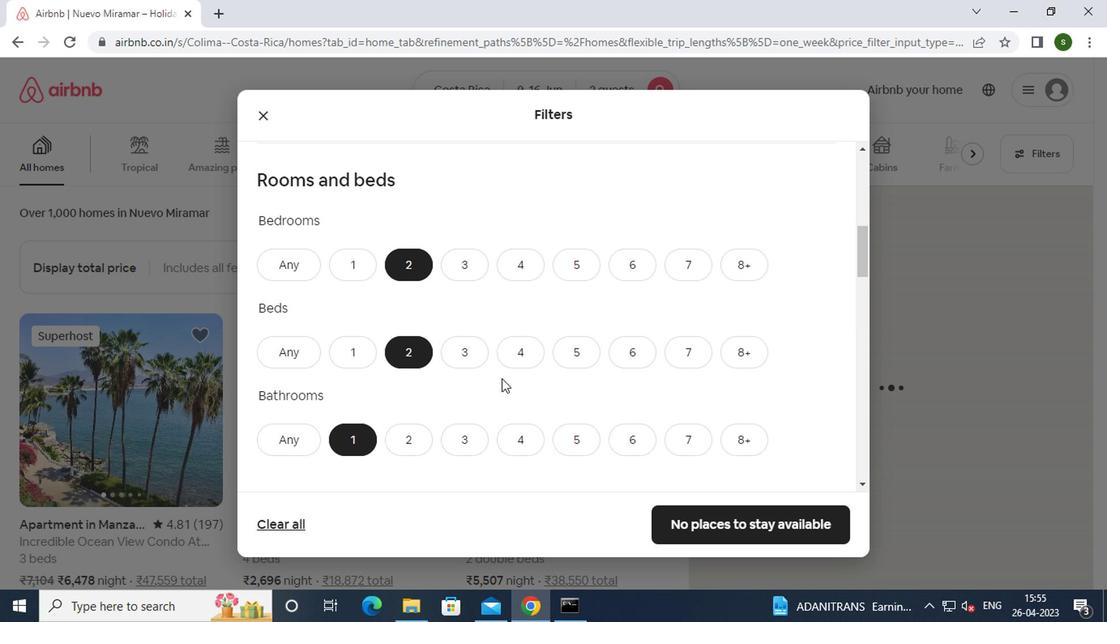 
Action: Mouse moved to (330, 384)
Screenshot: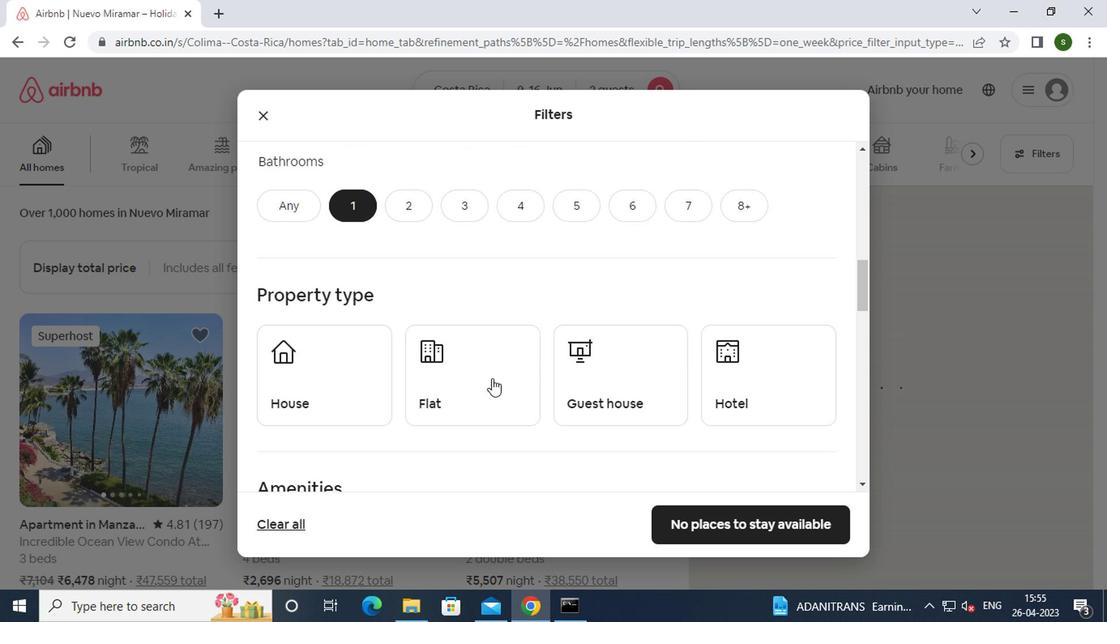 
Action: Mouse pressed left at (330, 384)
Screenshot: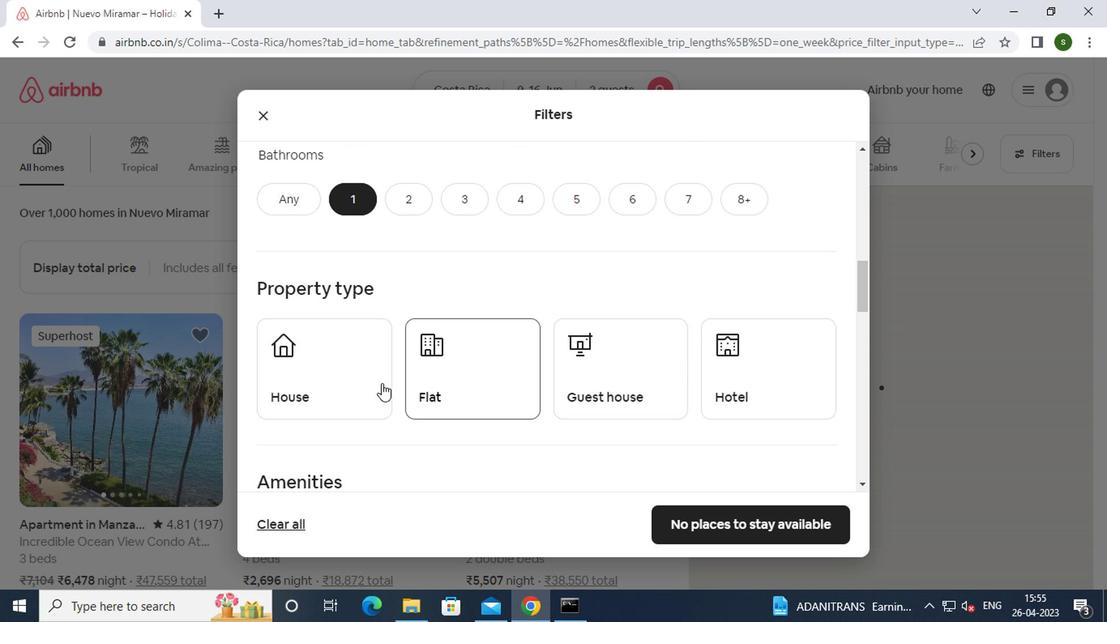 
Action: Mouse moved to (454, 388)
Screenshot: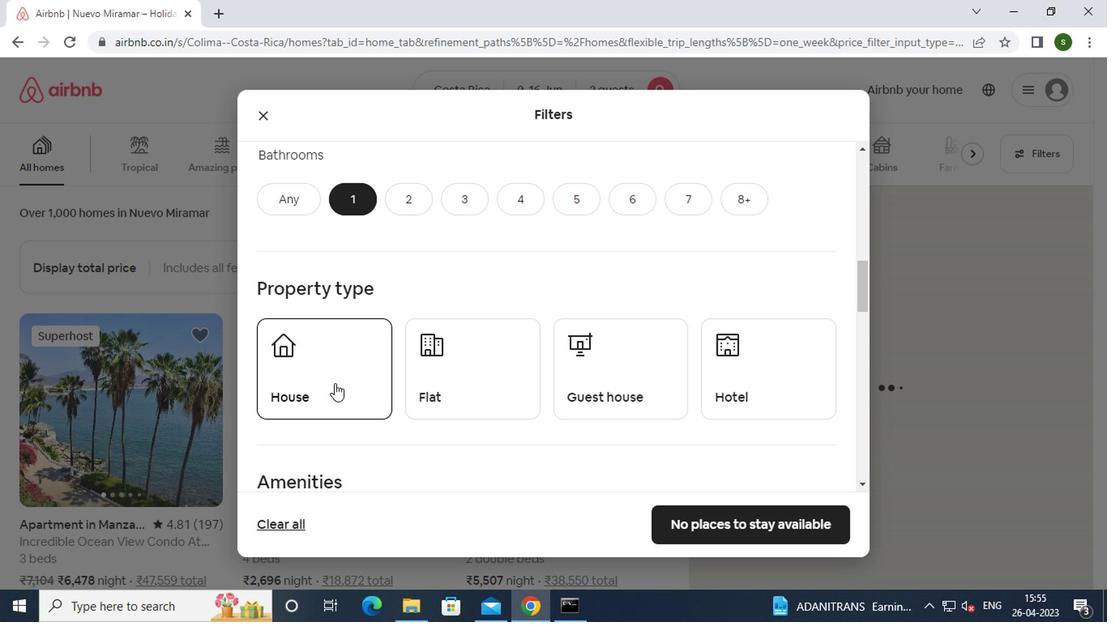 
Action: Mouse pressed left at (454, 388)
Screenshot: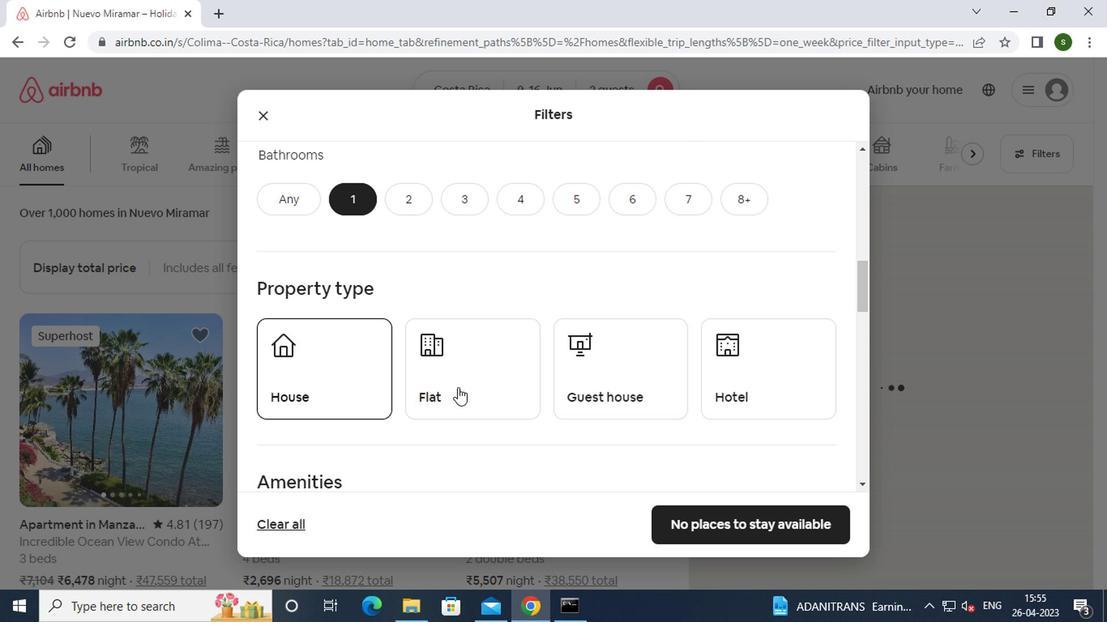 
Action: Mouse moved to (585, 383)
Screenshot: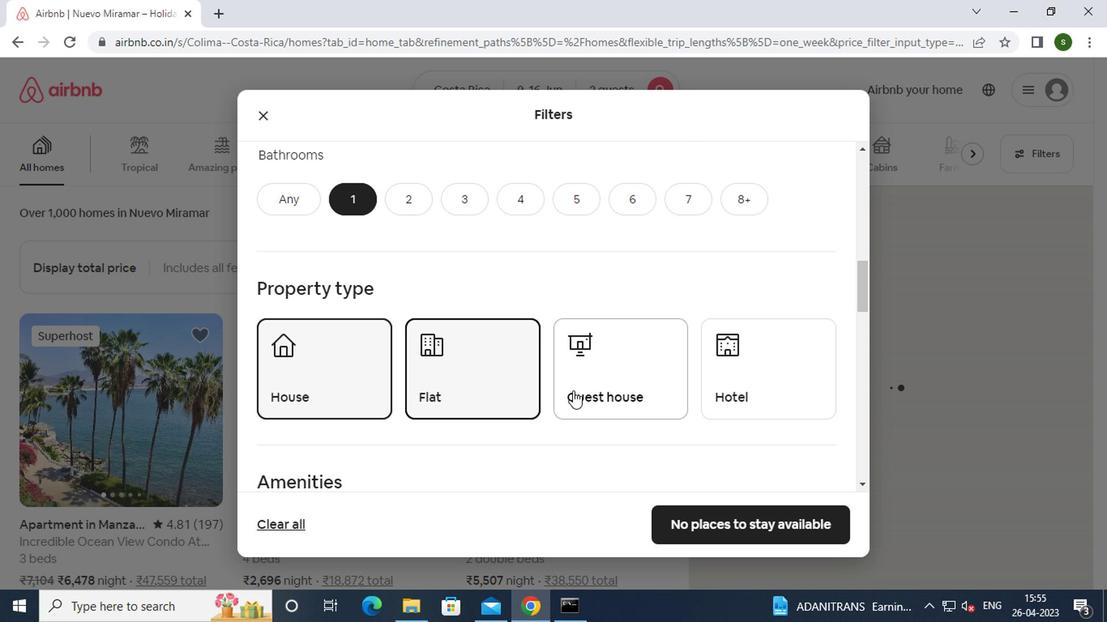 
Action: Mouse pressed left at (585, 383)
Screenshot: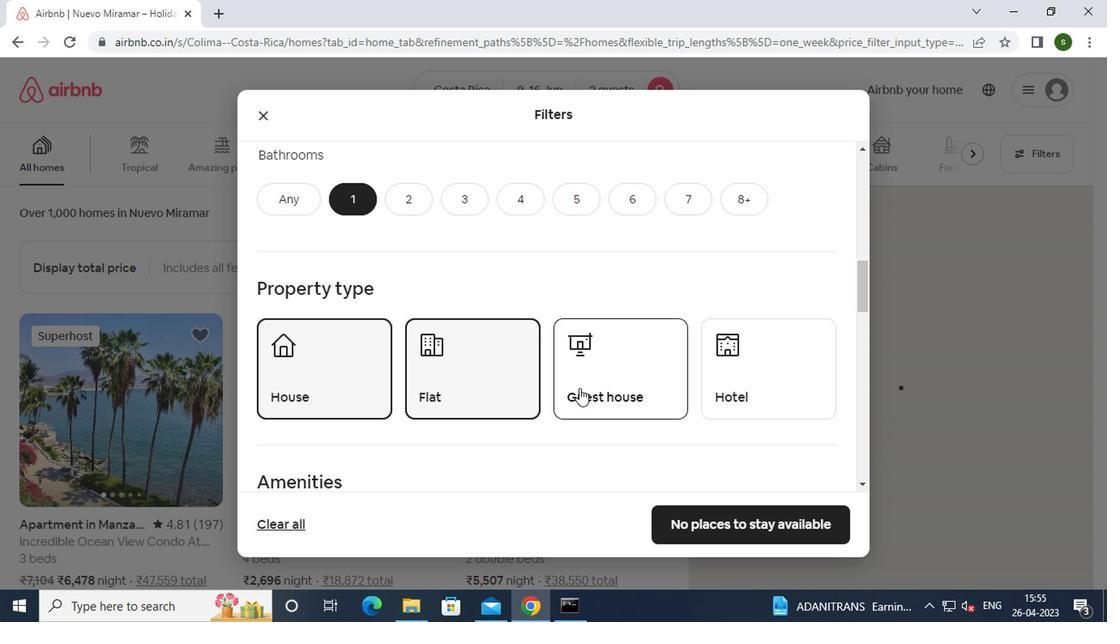 
Action: Mouse moved to (597, 367)
Screenshot: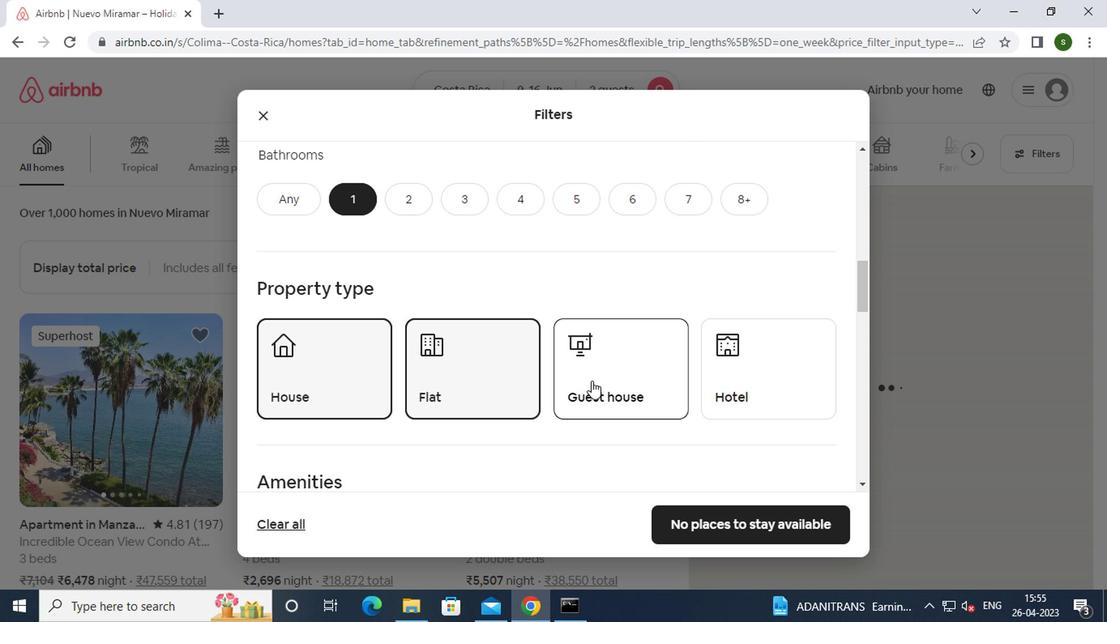 
Action: Mouse scrolled (597, 366) with delta (0, 0)
Screenshot: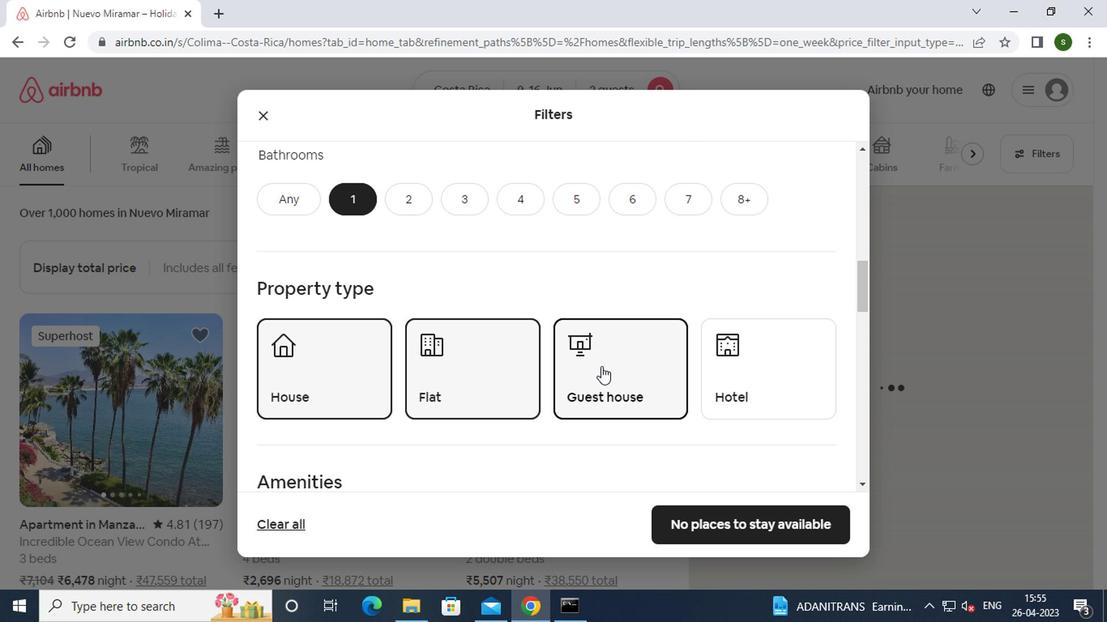 
Action: Mouse scrolled (597, 366) with delta (0, 0)
Screenshot: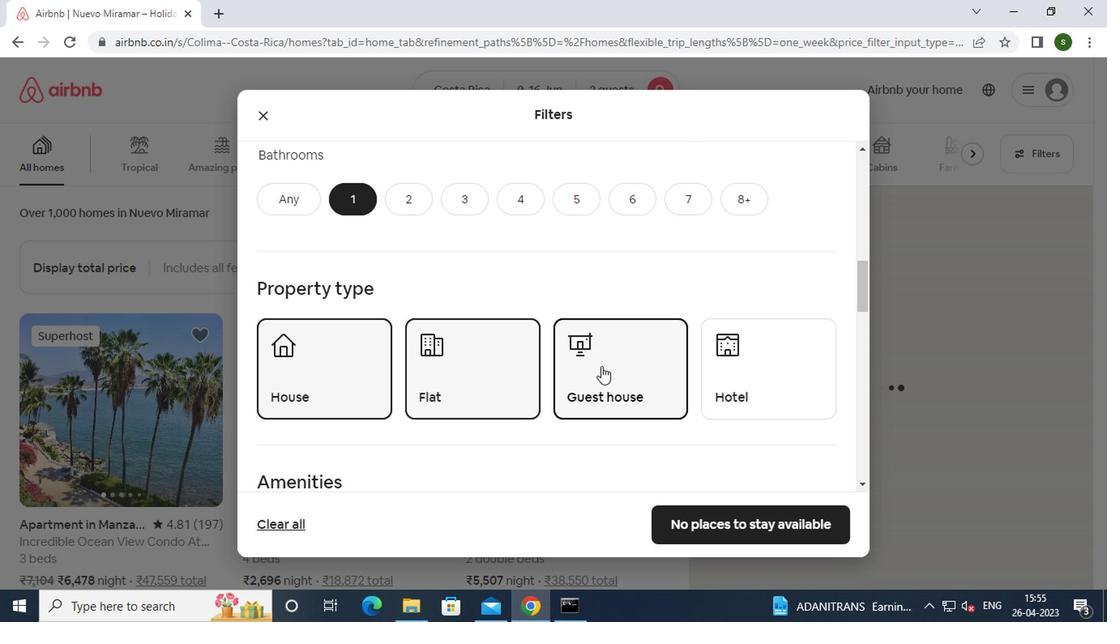 
Action: Mouse scrolled (597, 366) with delta (0, 0)
Screenshot: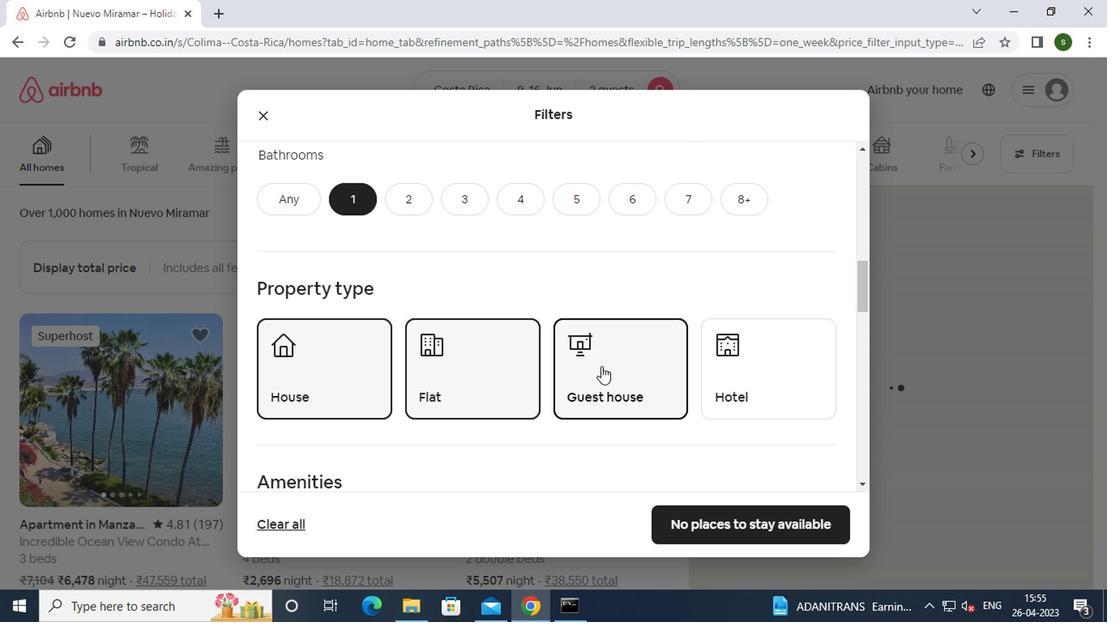 
Action: Mouse scrolled (597, 366) with delta (0, 0)
Screenshot: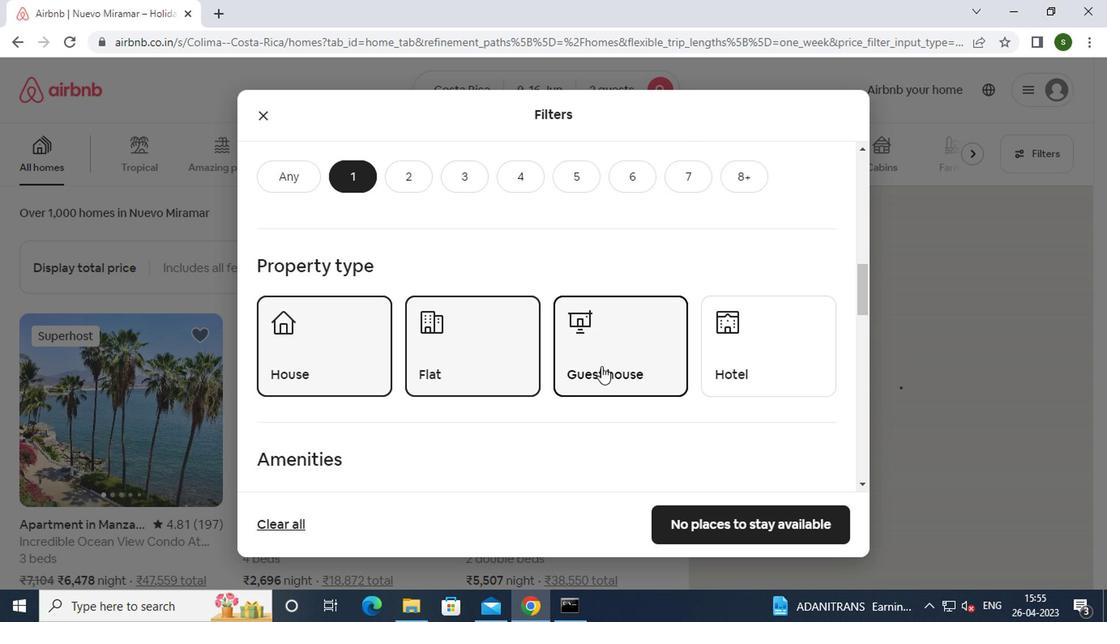 
Action: Mouse scrolled (597, 366) with delta (0, 0)
Screenshot: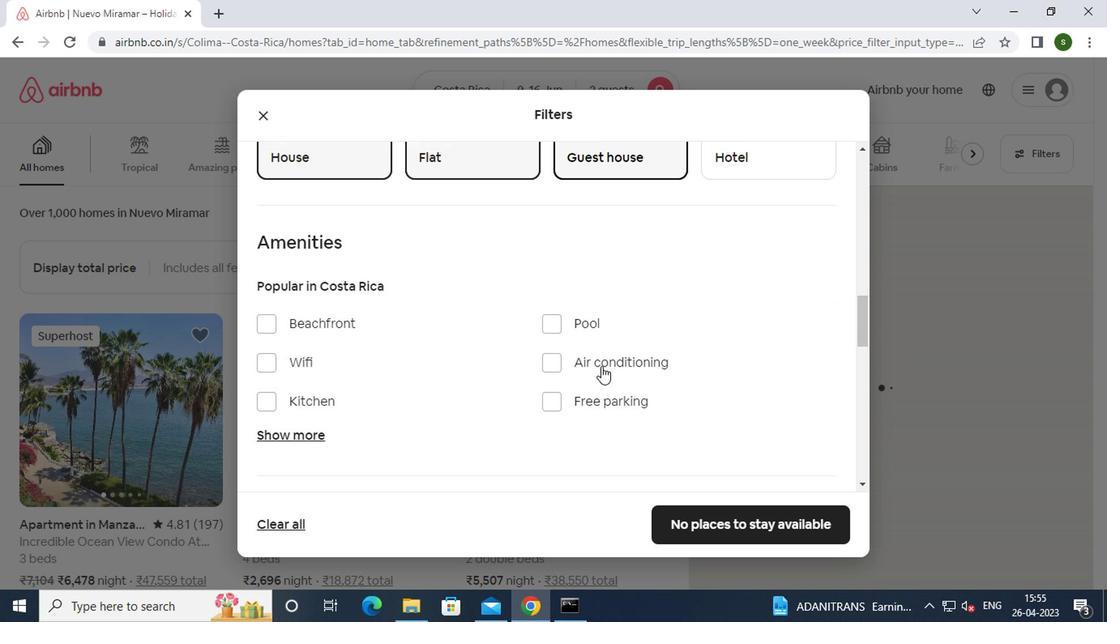 
Action: Mouse scrolled (597, 366) with delta (0, 0)
Screenshot: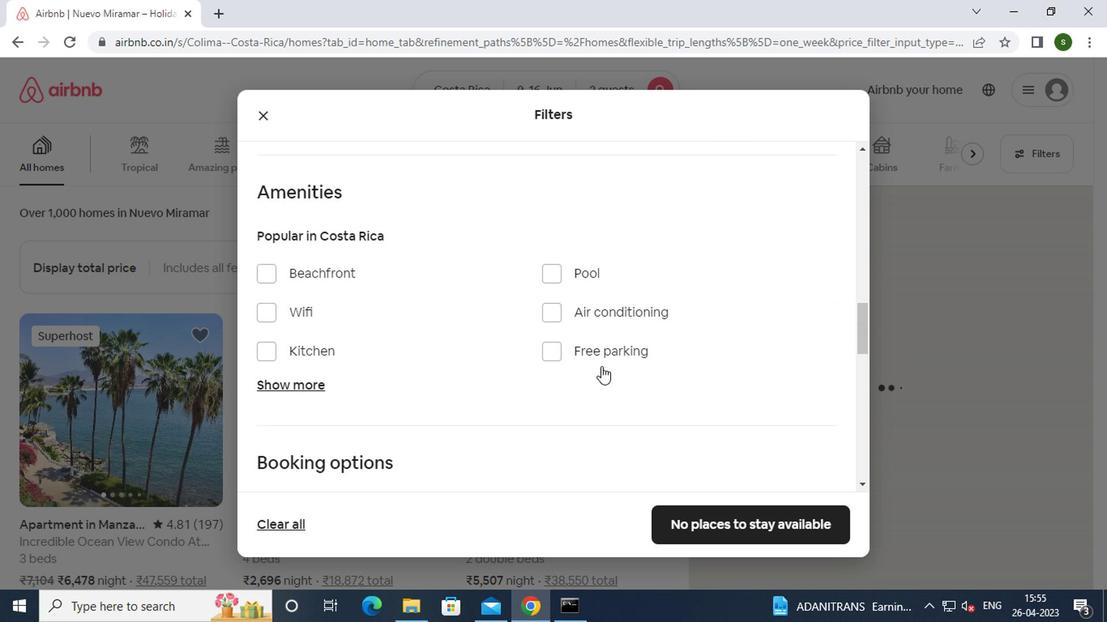 
Action: Mouse moved to (801, 381)
Screenshot: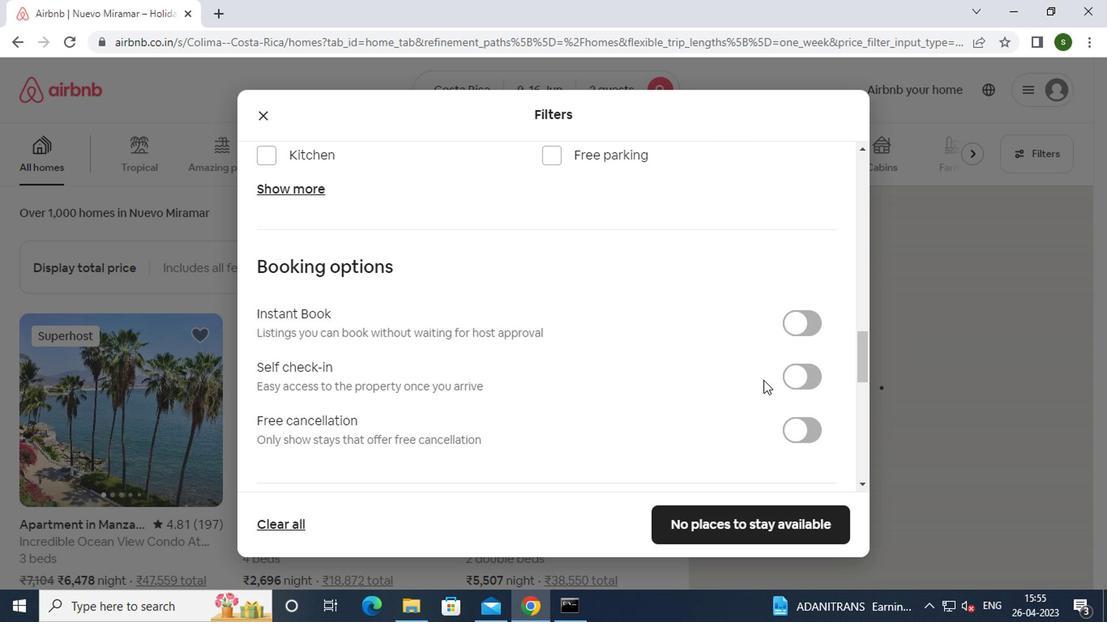 
Action: Mouse pressed left at (801, 381)
Screenshot: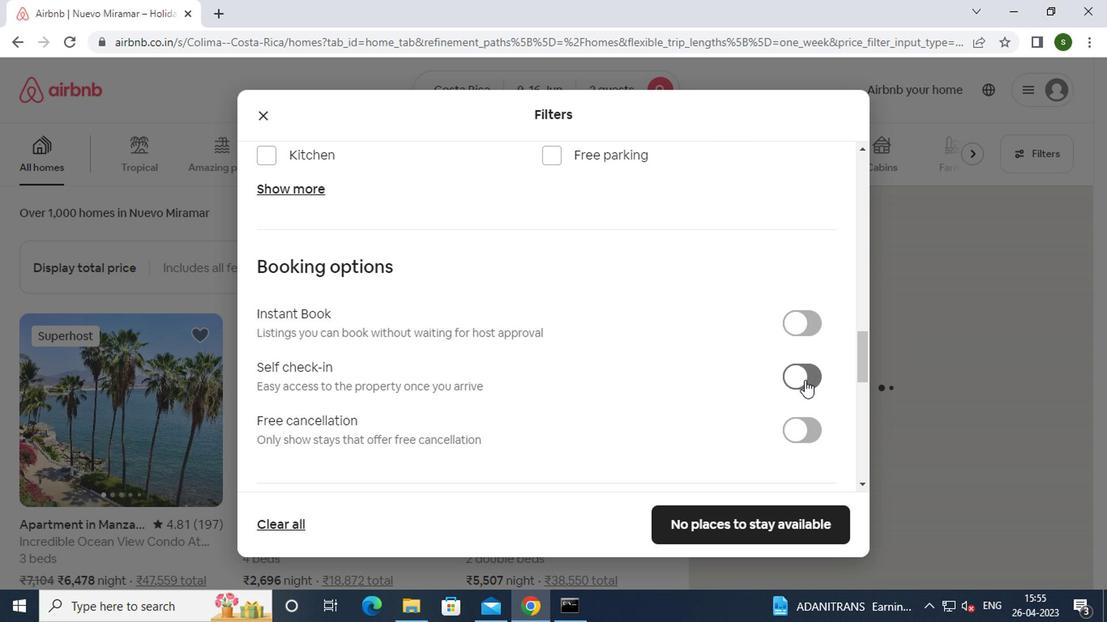 
Action: Mouse moved to (625, 363)
Screenshot: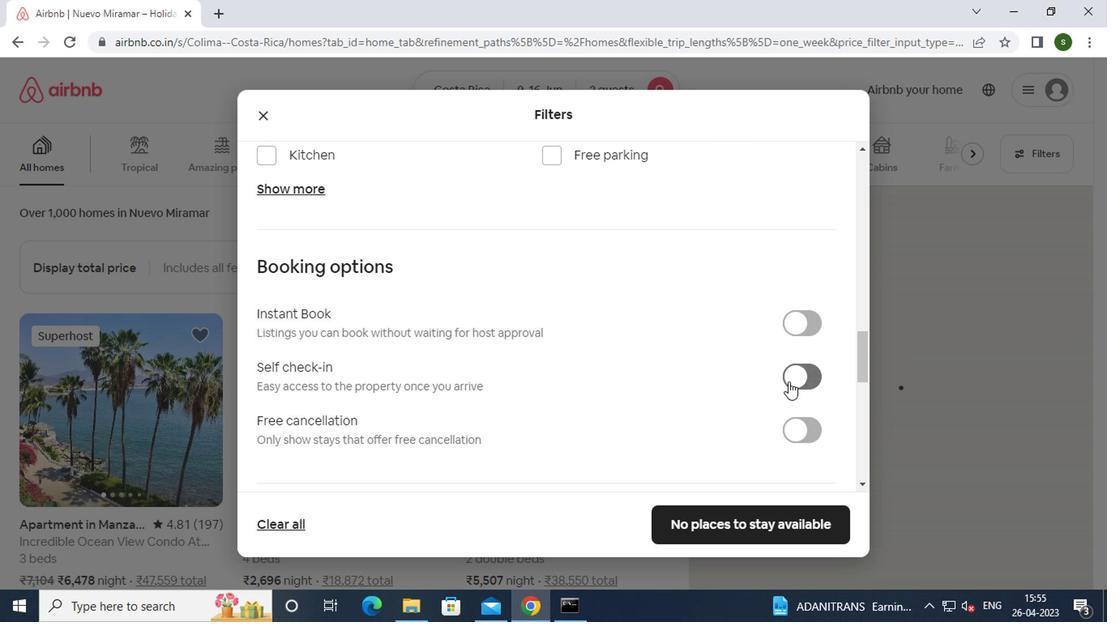 
Action: Mouse scrolled (625, 363) with delta (0, 0)
Screenshot: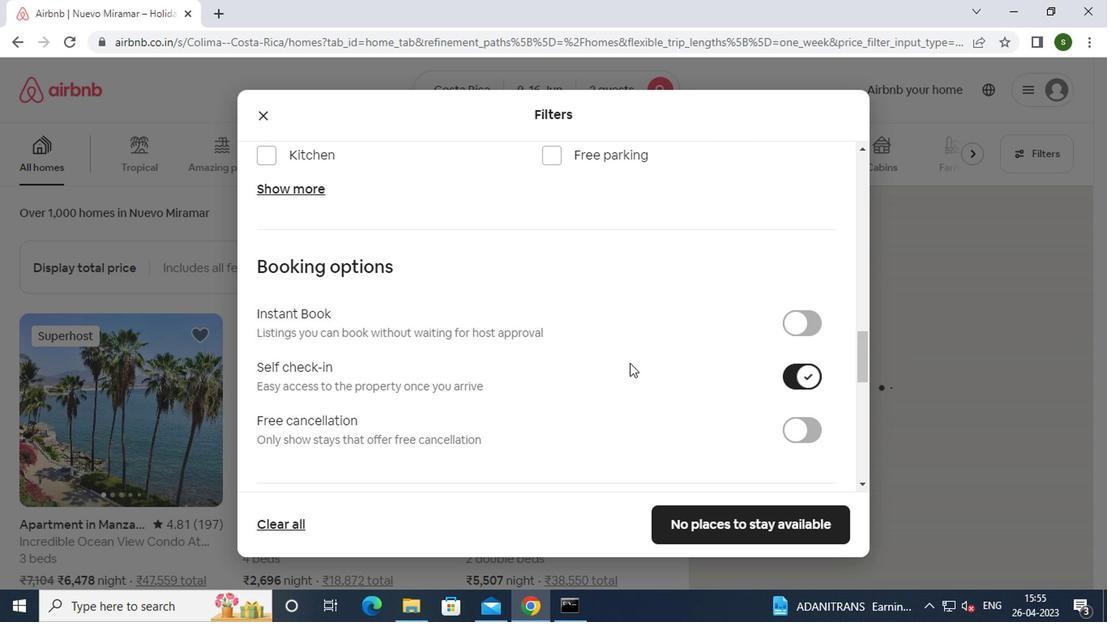 
Action: Mouse scrolled (625, 363) with delta (0, 0)
Screenshot: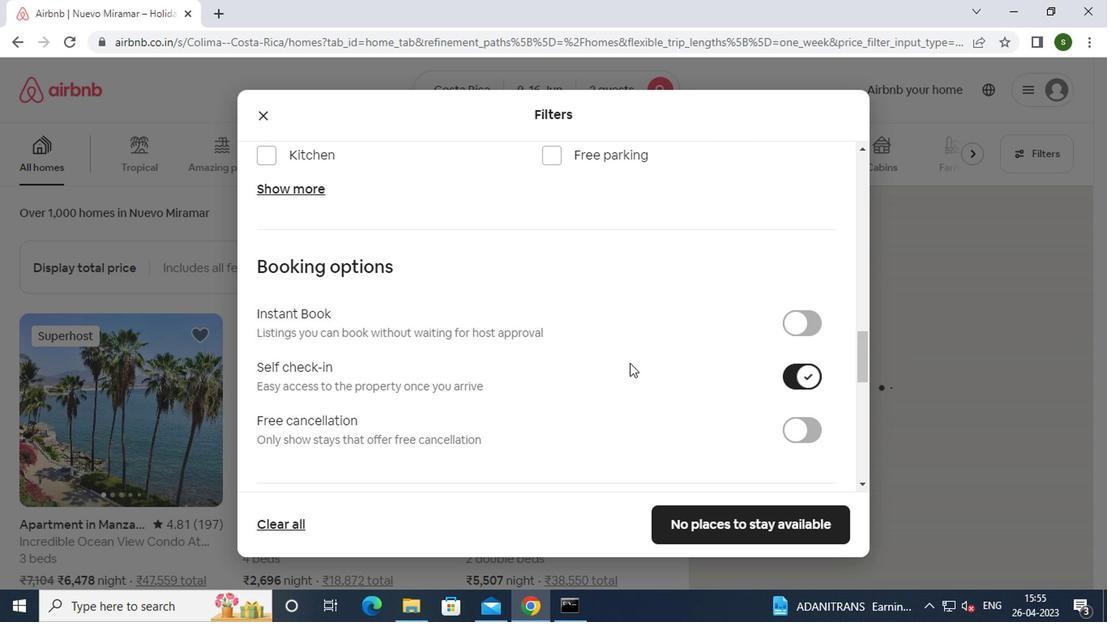 
Action: Mouse scrolled (625, 363) with delta (0, 0)
Screenshot: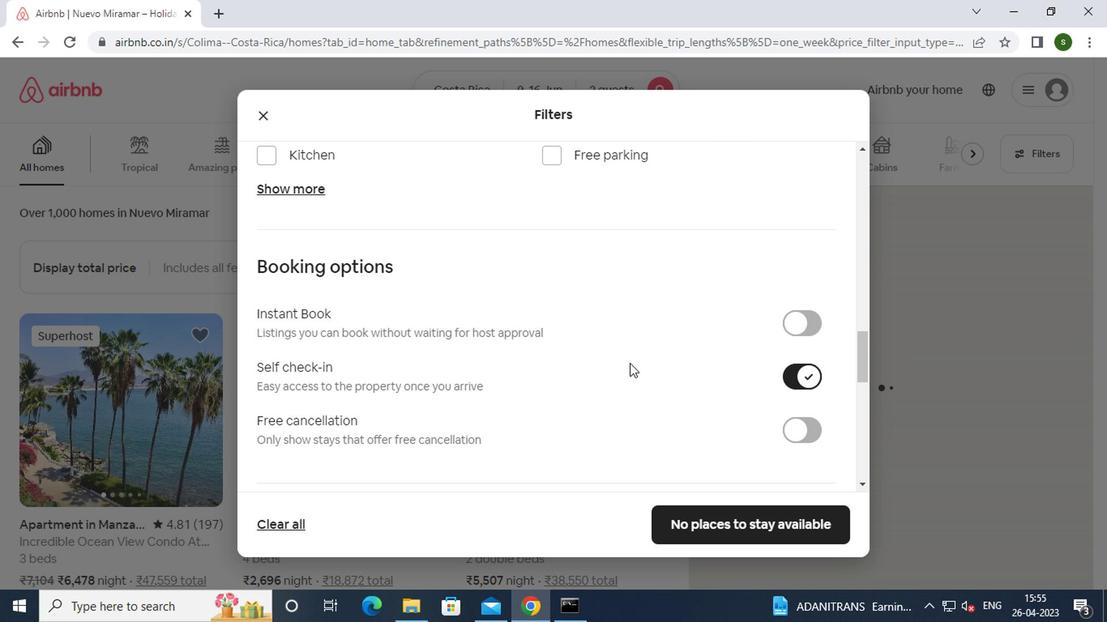 
Action: Mouse scrolled (625, 363) with delta (0, 0)
Screenshot: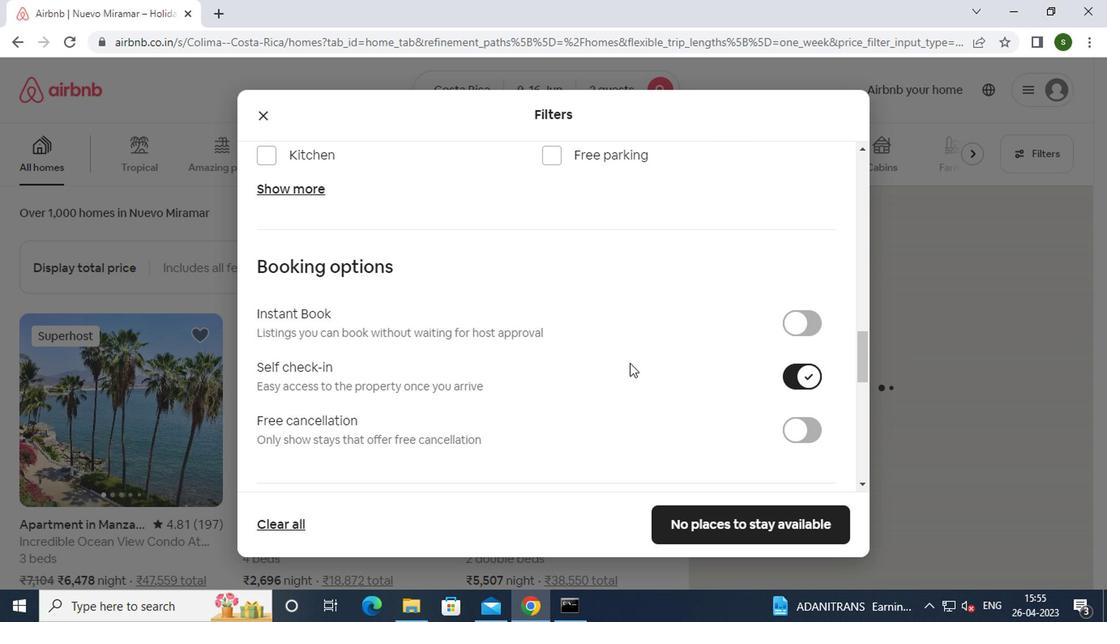 
Action: Mouse scrolled (625, 363) with delta (0, 0)
Screenshot: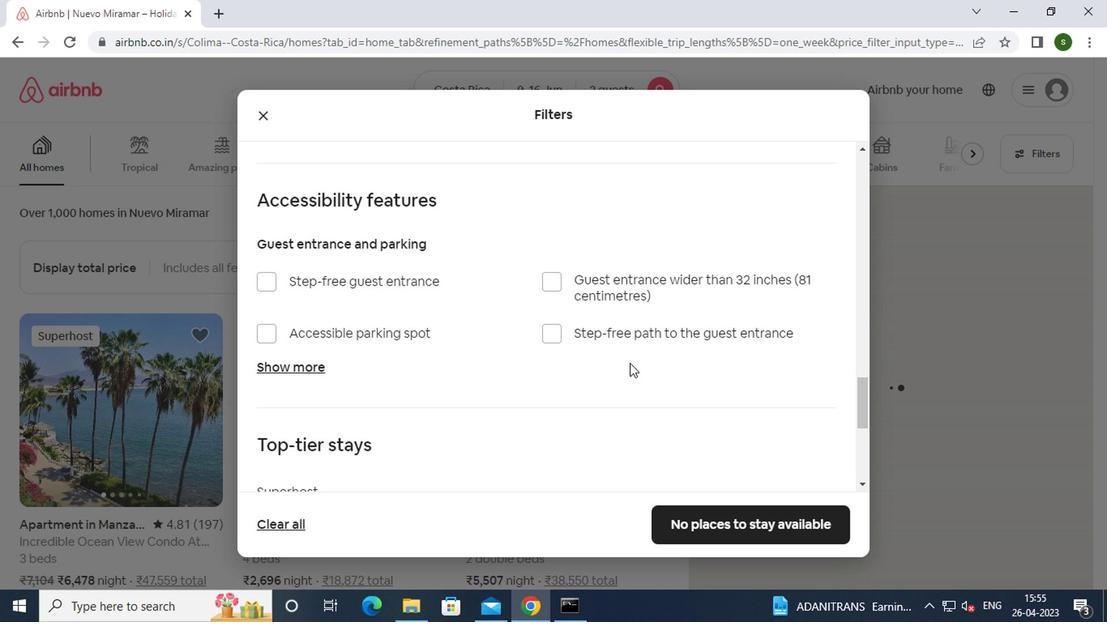 
Action: Mouse scrolled (625, 363) with delta (0, 0)
Screenshot: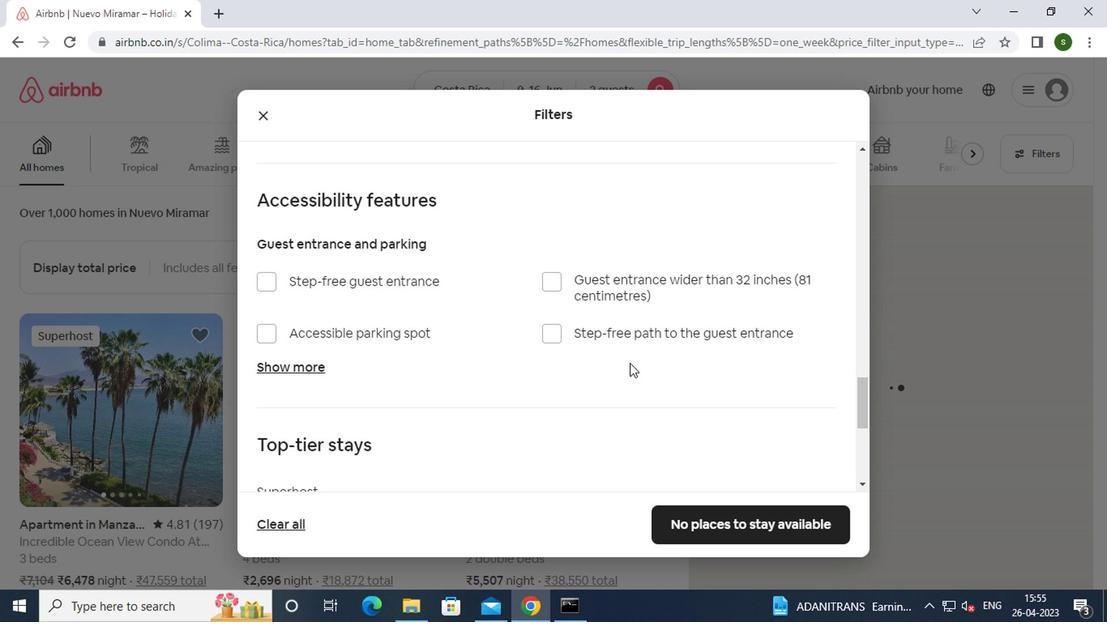 
Action: Mouse scrolled (625, 363) with delta (0, 0)
Screenshot: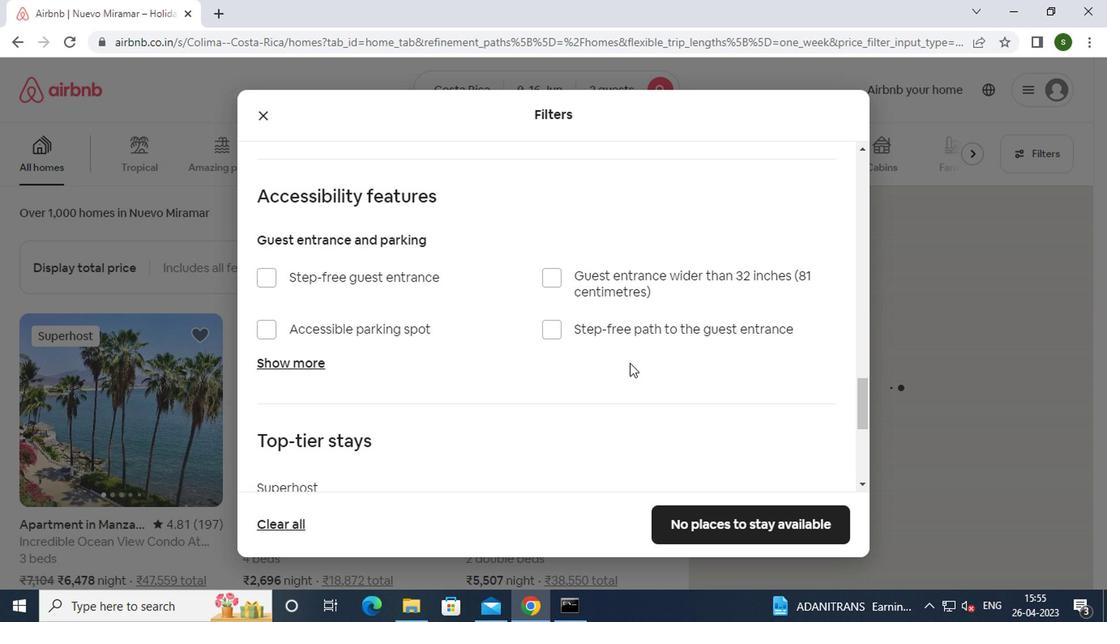 
Action: Mouse scrolled (625, 363) with delta (0, 0)
Screenshot: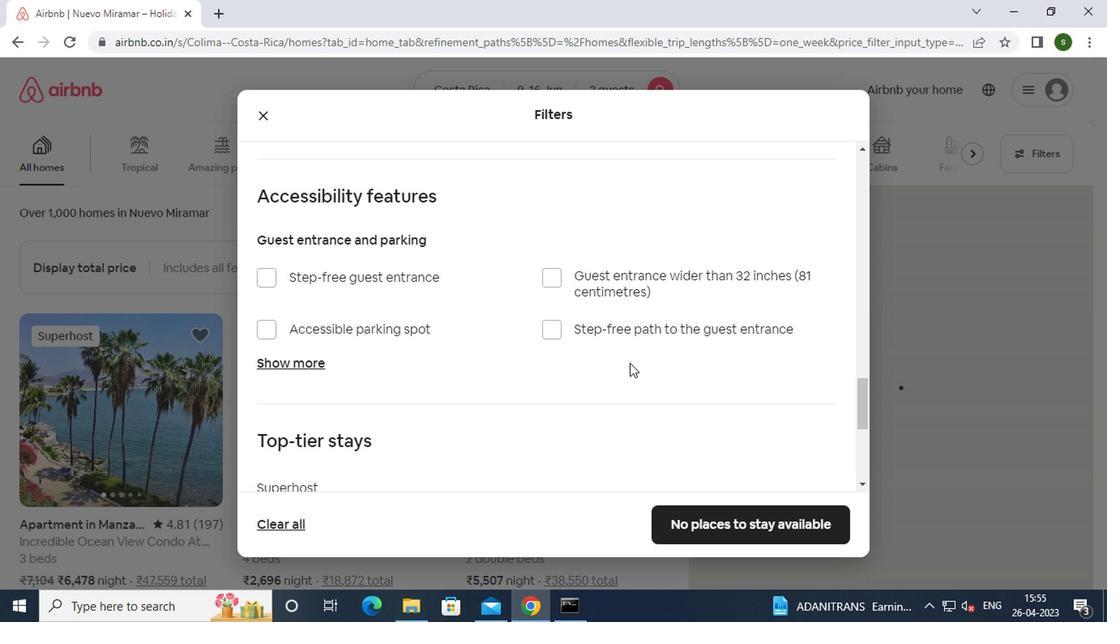 
Action: Mouse moved to (311, 388)
Screenshot: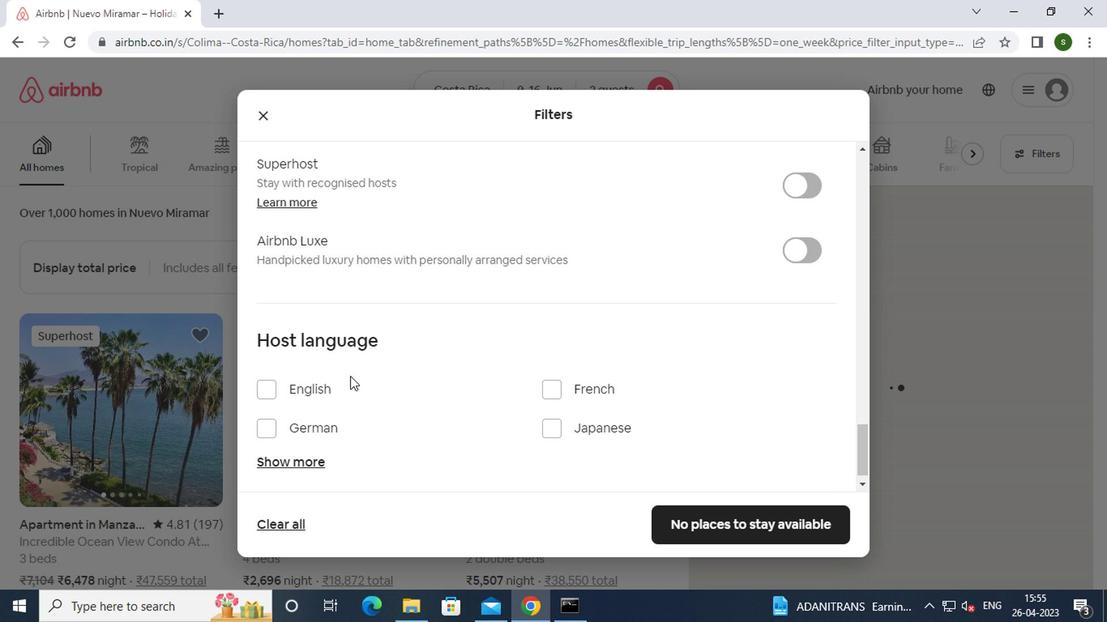 
Action: Mouse pressed left at (311, 388)
Screenshot: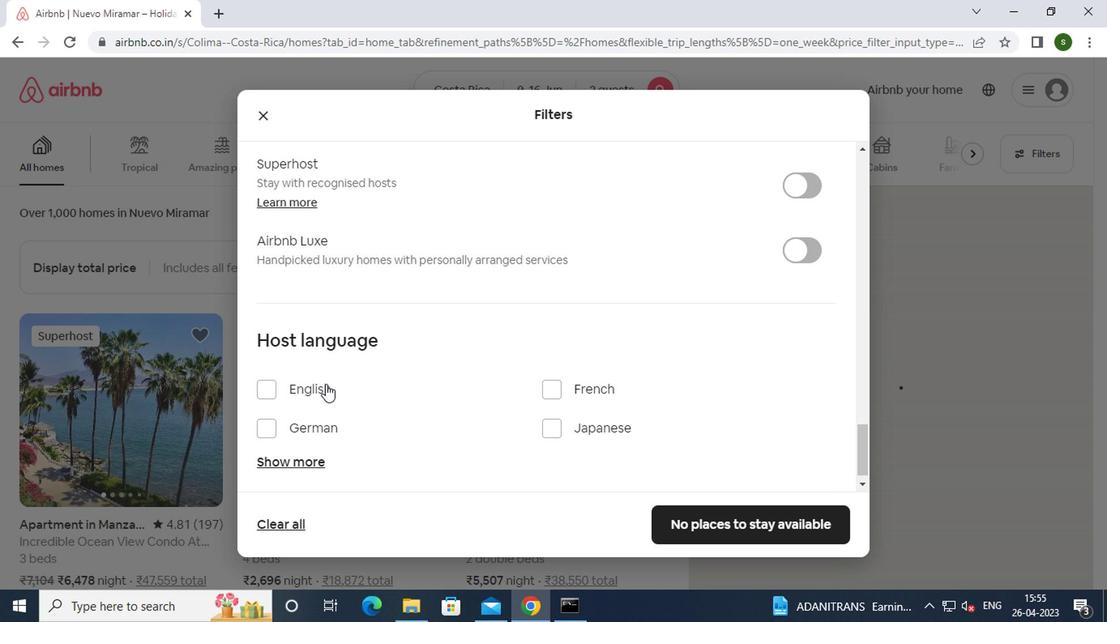 
Action: Mouse moved to (723, 529)
Screenshot: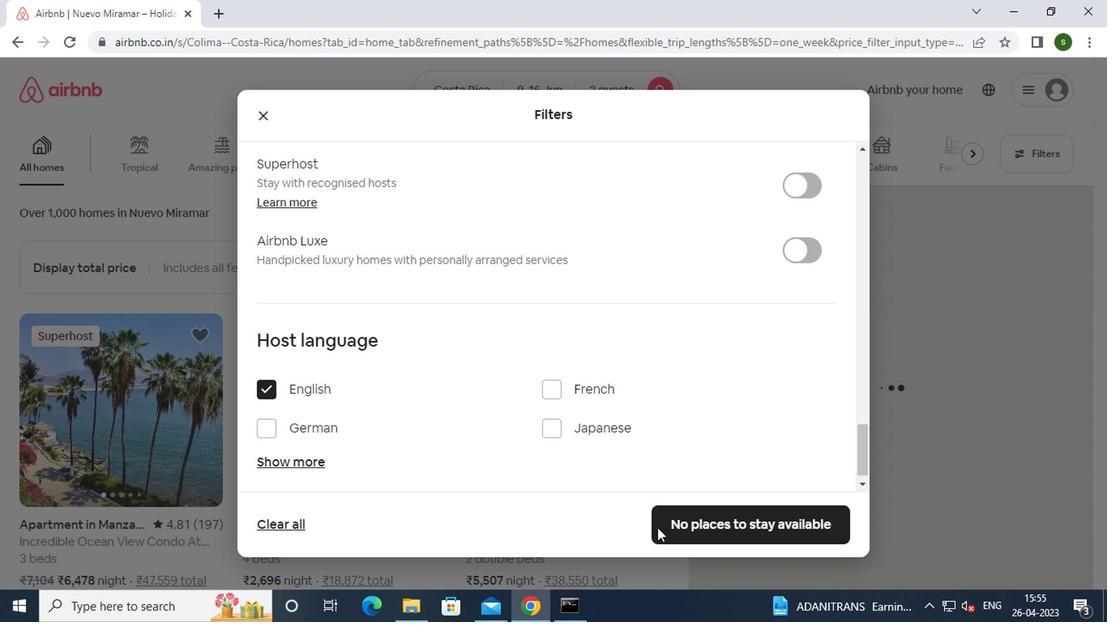 
Action: Mouse pressed left at (723, 529)
Screenshot: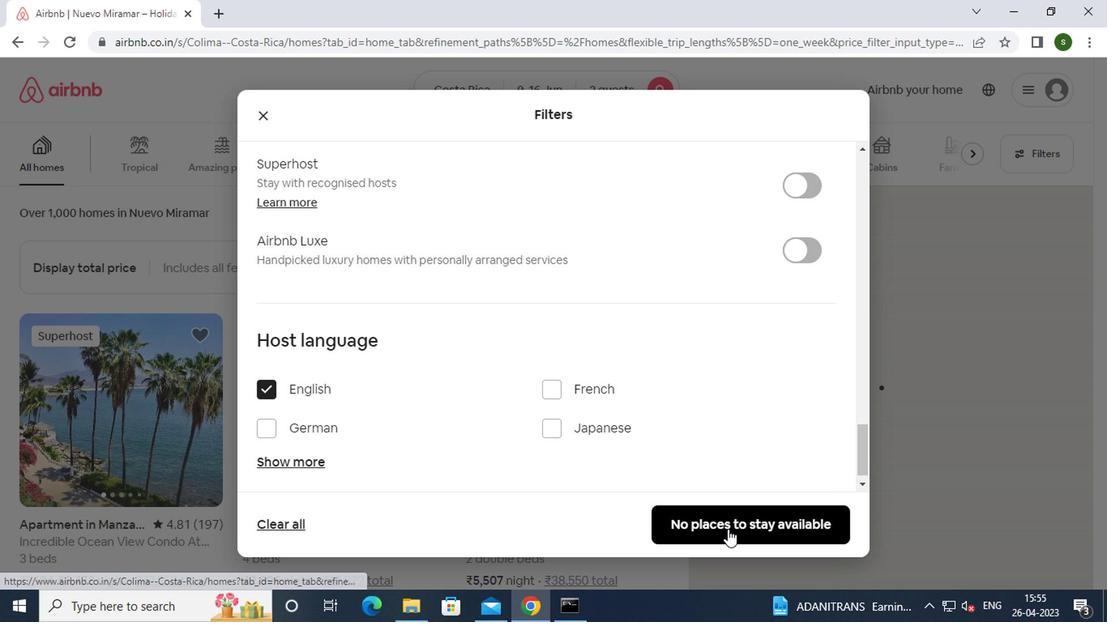 
Action: Mouse moved to (723, 528)
Screenshot: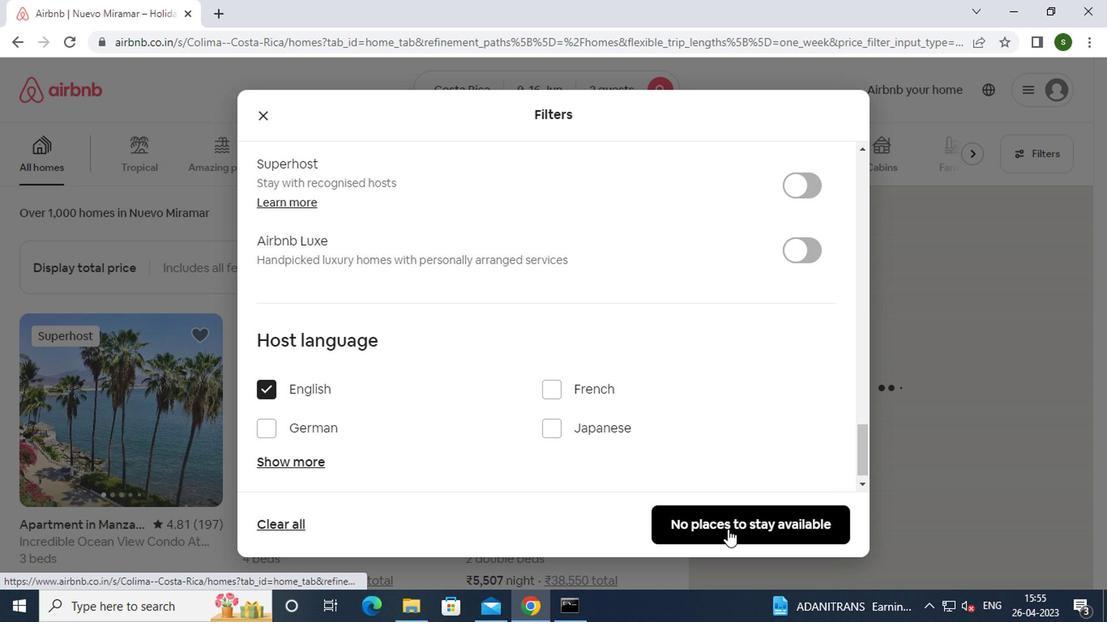 
